 Task: Look for space in Valdemoro, Spain from 5th July, 2023 to 11th July, 2023 for 2 adults in price range Rs.8000 to Rs.16000. Place can be entire place with 2 bedrooms having 2 beds and 1 bathroom. Property type can be house, flat, guest house. Booking option can be shelf check-in. Required host language is English.
Action: Mouse moved to (267, 140)
Screenshot: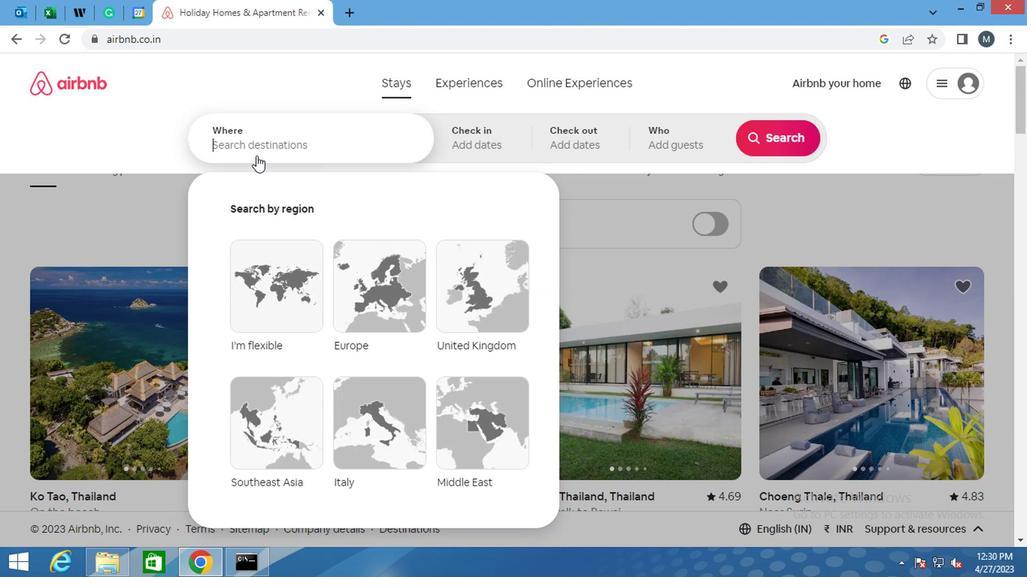 
Action: Mouse pressed left at (267, 140)
Screenshot: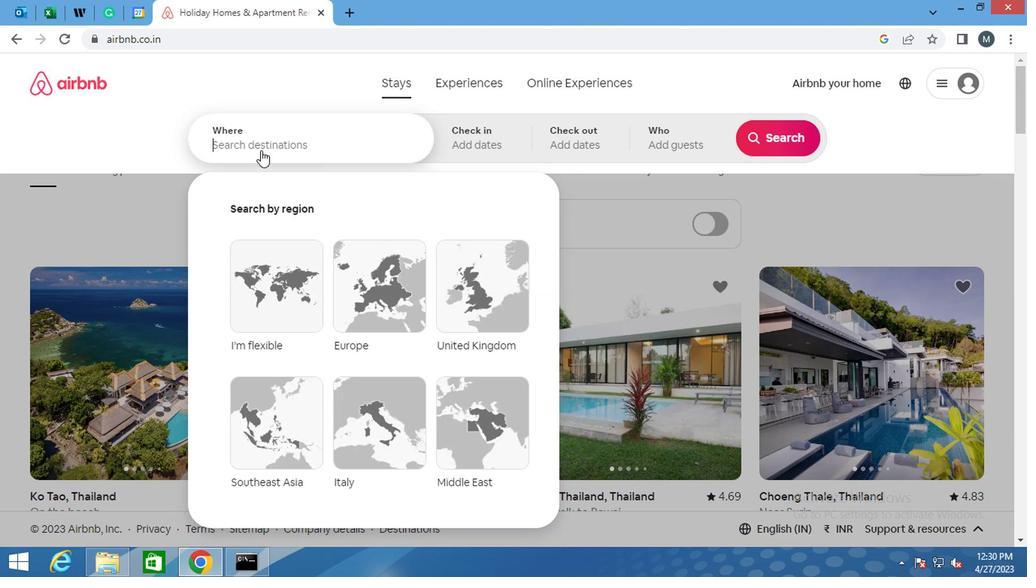 
Action: Mouse moved to (255, 153)
Screenshot: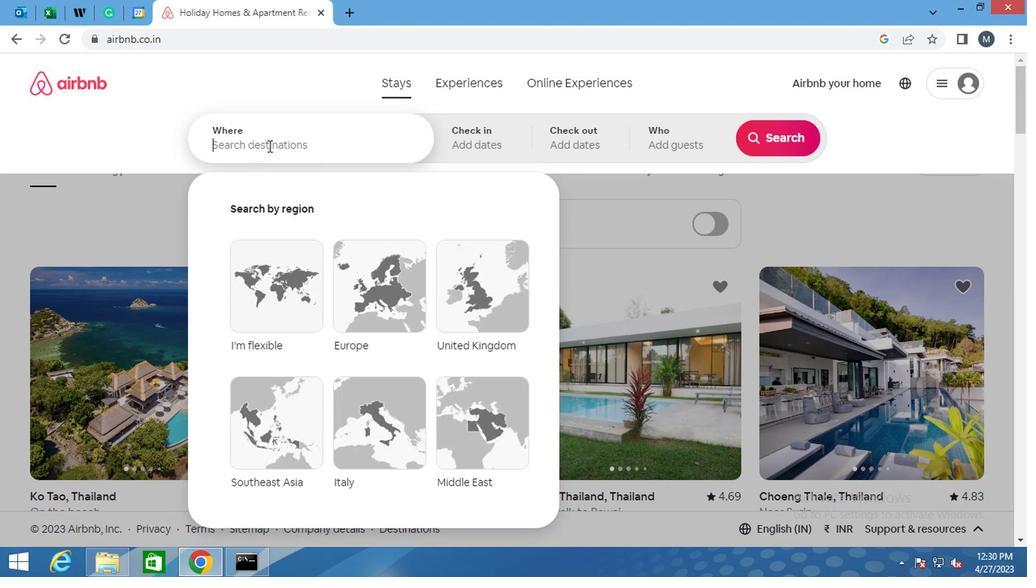 
Action: Key pressed <Key.shift>VALDEMORO
Screenshot: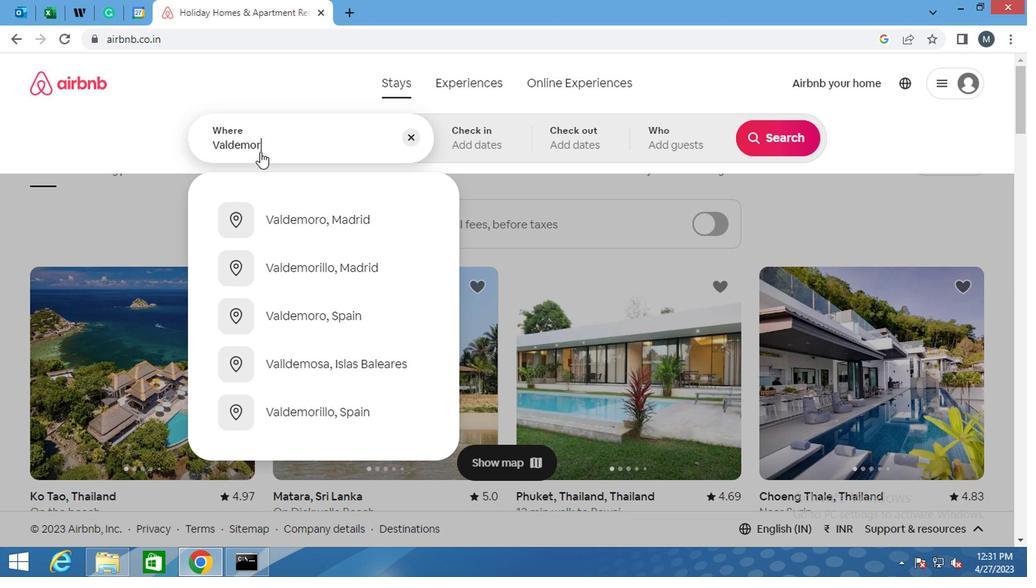 
Action: Mouse moved to (363, 274)
Screenshot: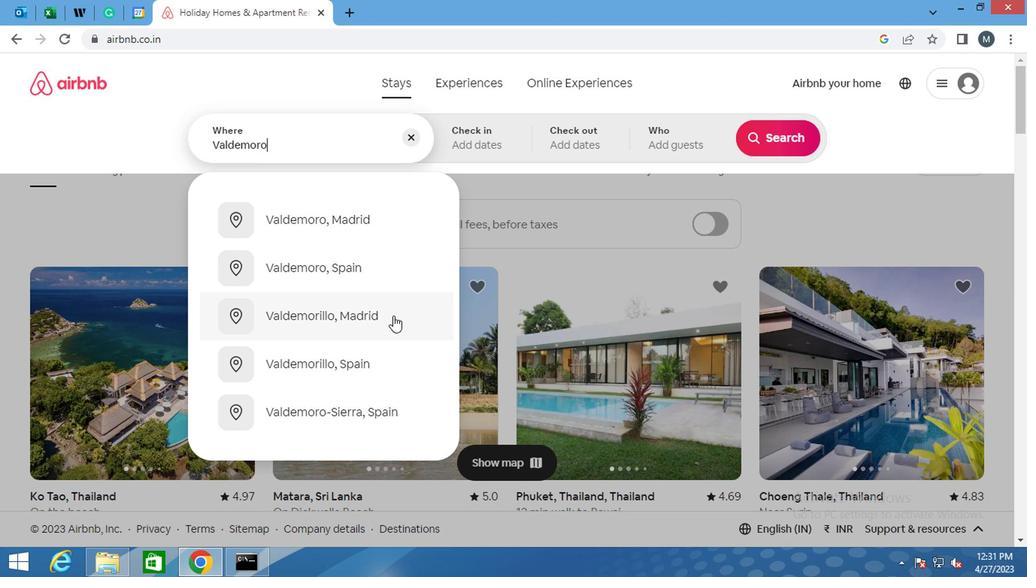 
Action: Mouse pressed left at (363, 274)
Screenshot: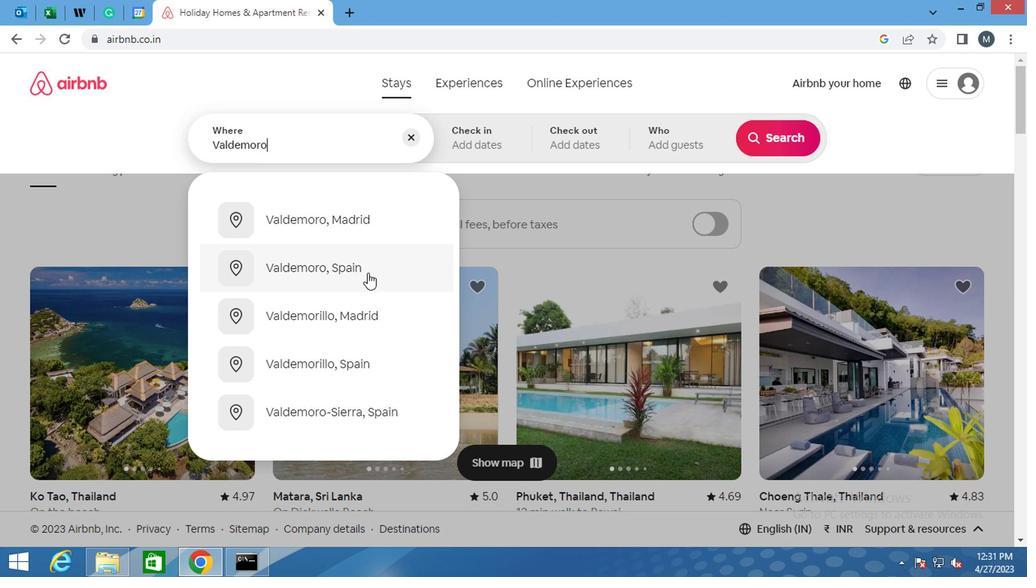 
Action: Mouse moved to (769, 258)
Screenshot: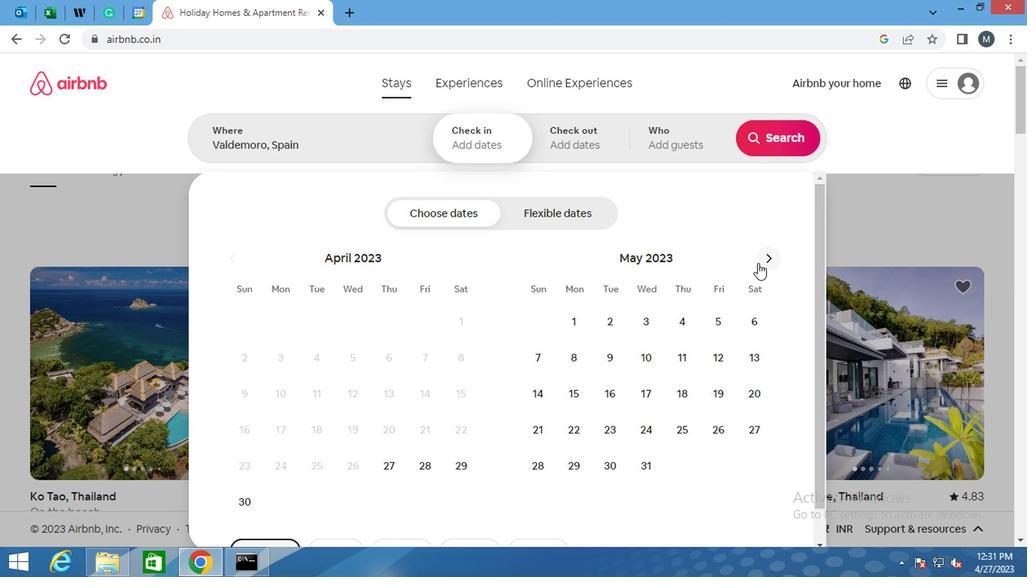 
Action: Mouse pressed left at (769, 258)
Screenshot: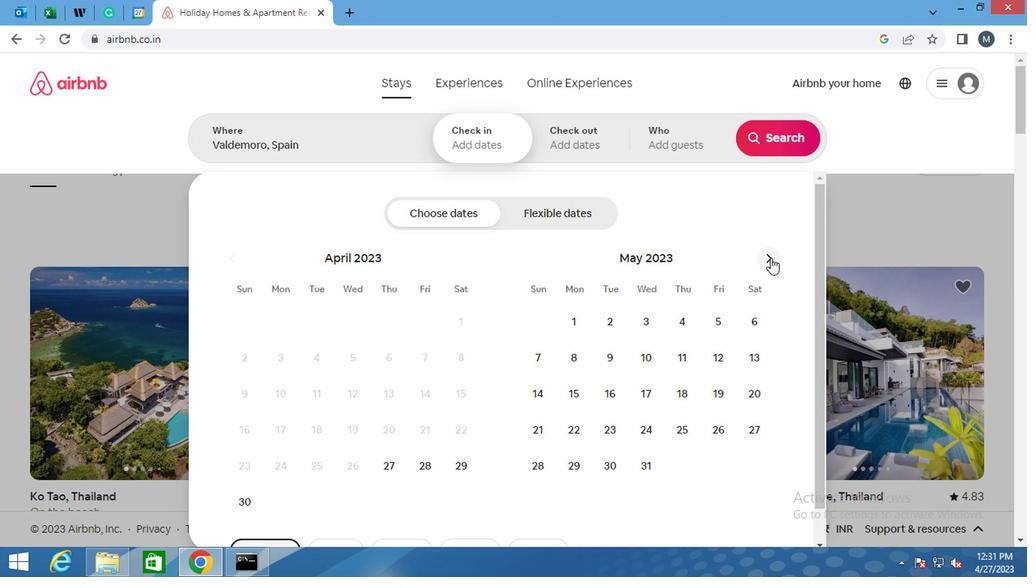
Action: Mouse pressed left at (769, 258)
Screenshot: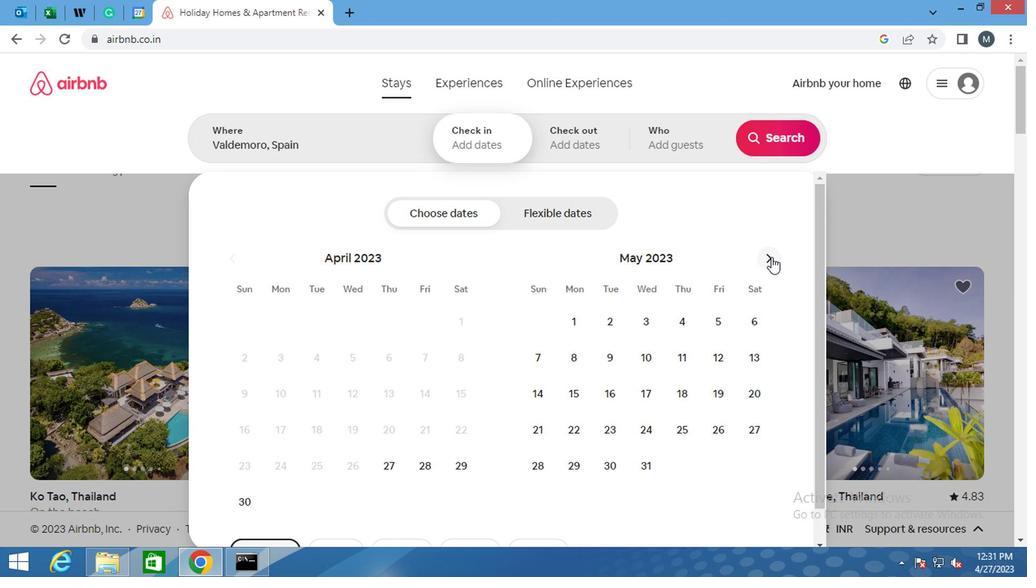 
Action: Mouse moved to (644, 355)
Screenshot: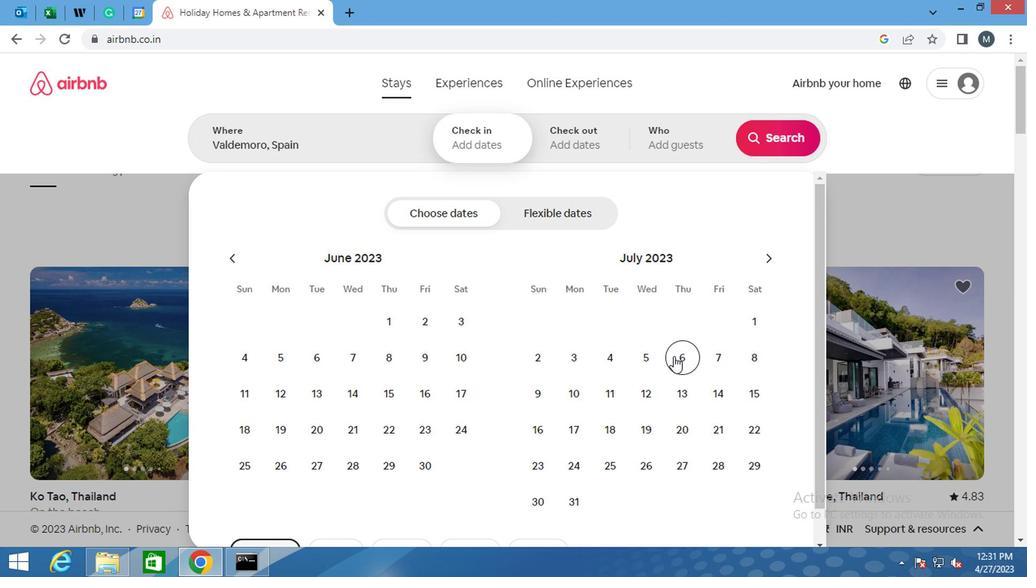 
Action: Mouse pressed left at (644, 355)
Screenshot: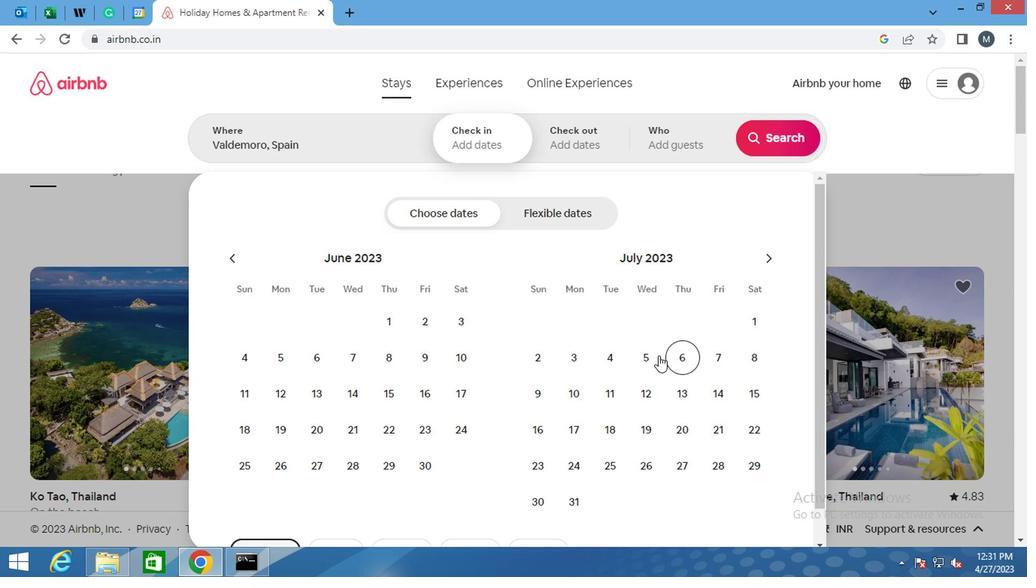 
Action: Mouse moved to (620, 404)
Screenshot: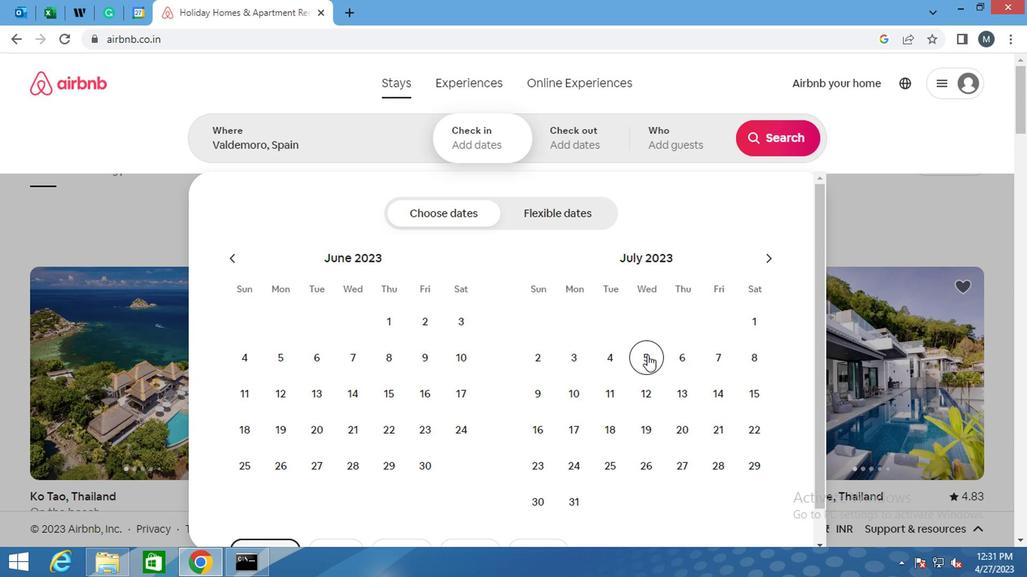 
Action: Mouse pressed left at (620, 404)
Screenshot: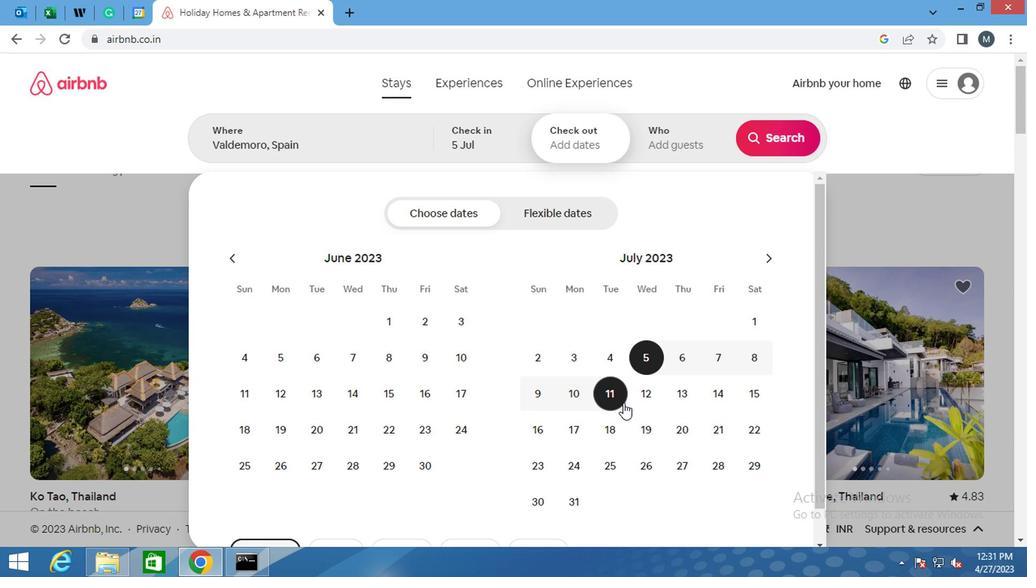 
Action: Mouse moved to (673, 147)
Screenshot: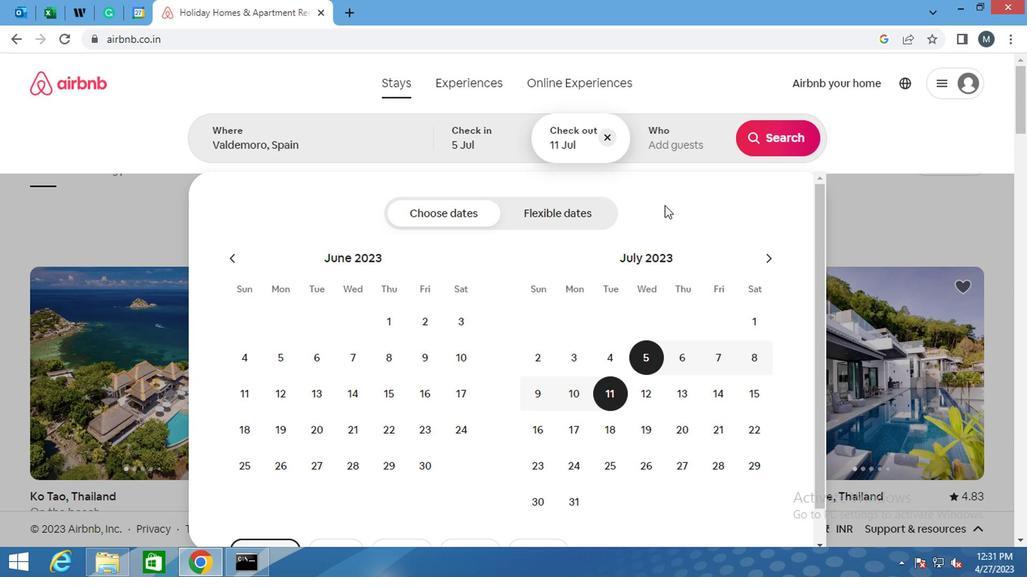 
Action: Mouse pressed left at (673, 147)
Screenshot: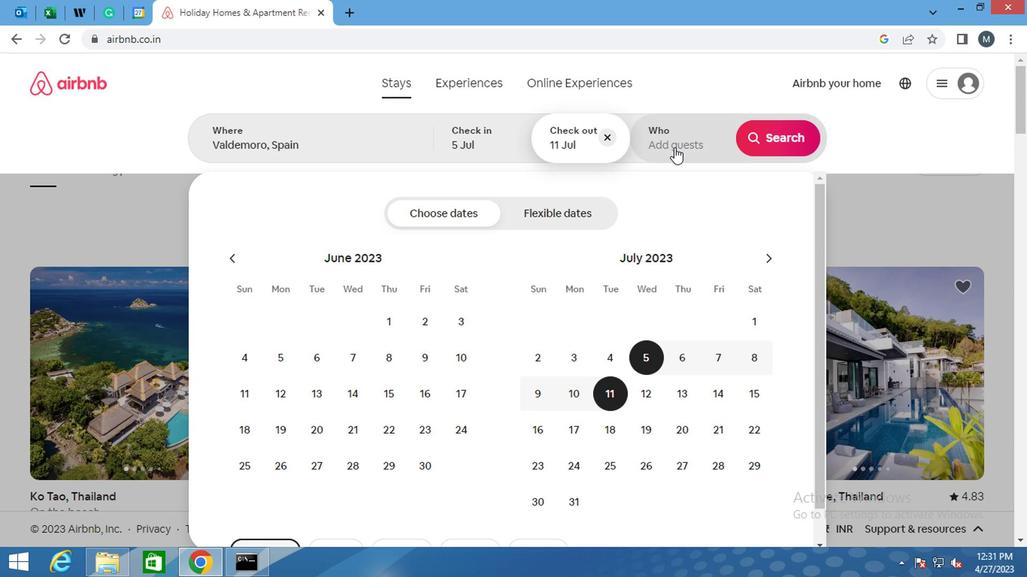 
Action: Mouse moved to (780, 222)
Screenshot: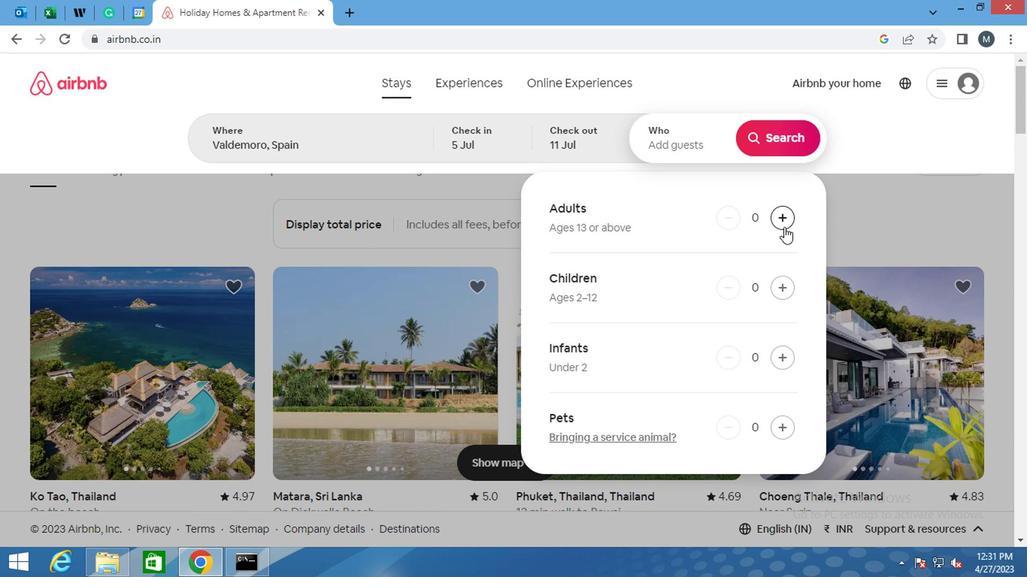 
Action: Mouse pressed left at (780, 222)
Screenshot: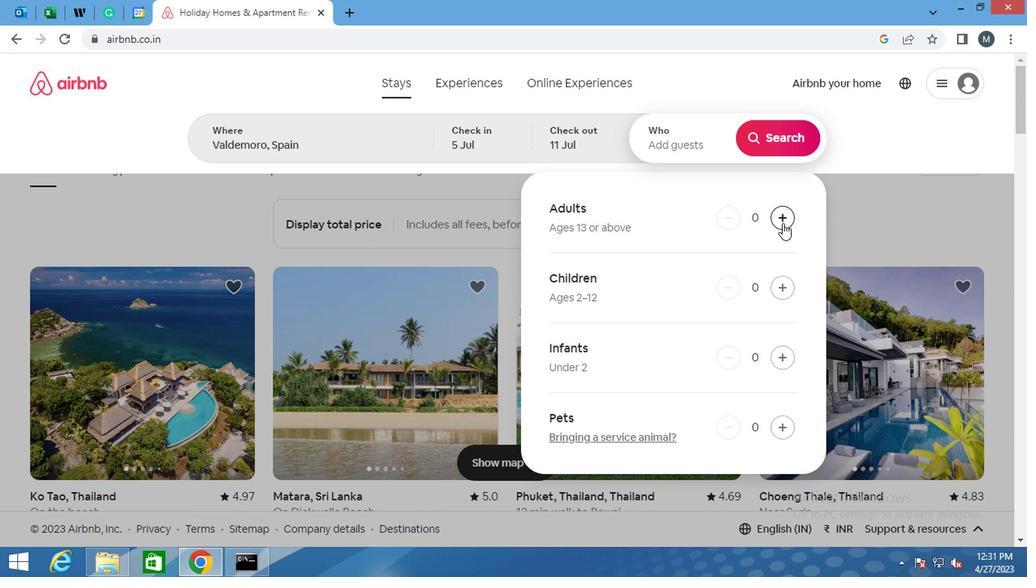 
Action: Mouse pressed left at (780, 222)
Screenshot: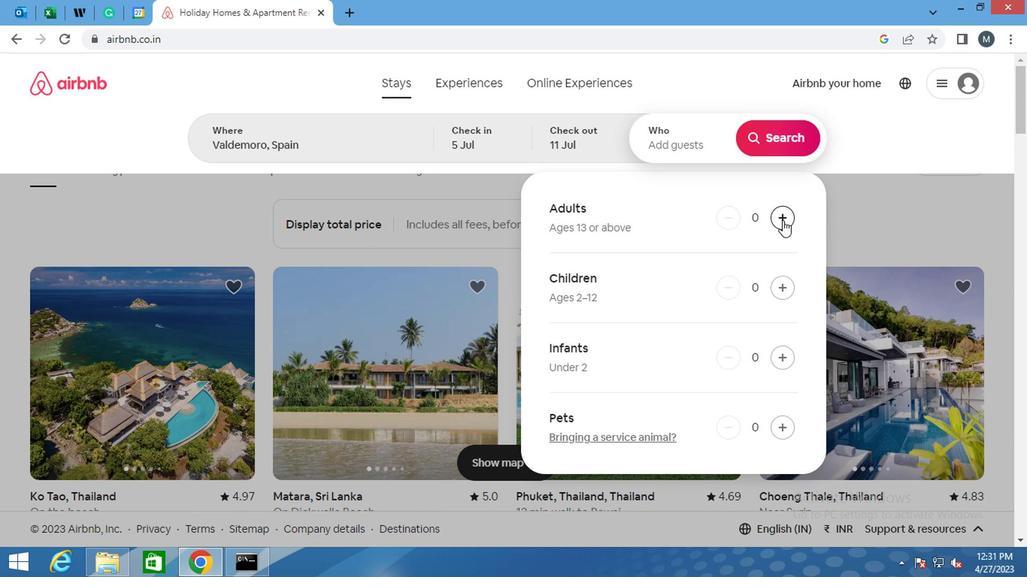 
Action: Mouse moved to (773, 128)
Screenshot: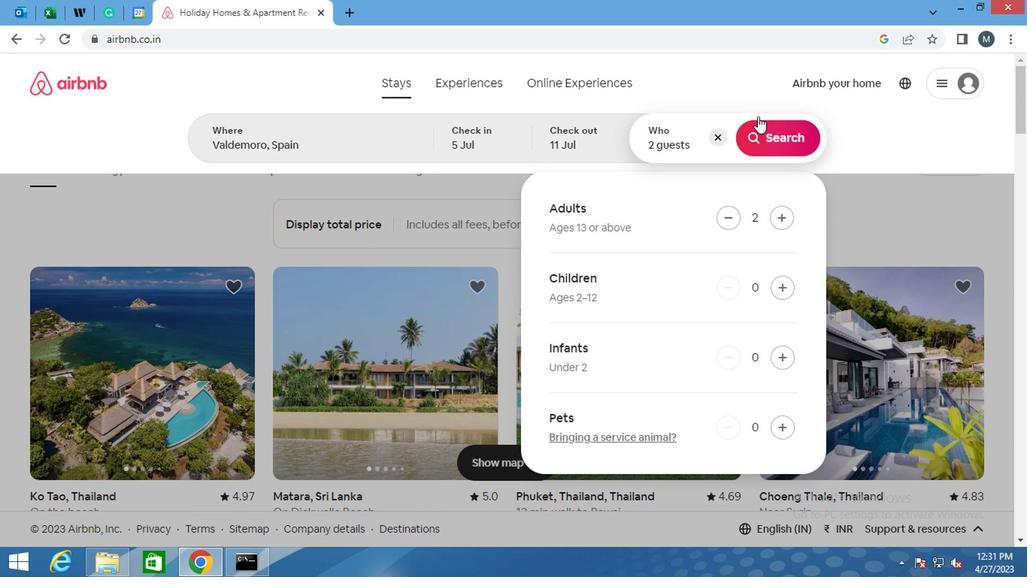 
Action: Mouse pressed left at (773, 128)
Screenshot: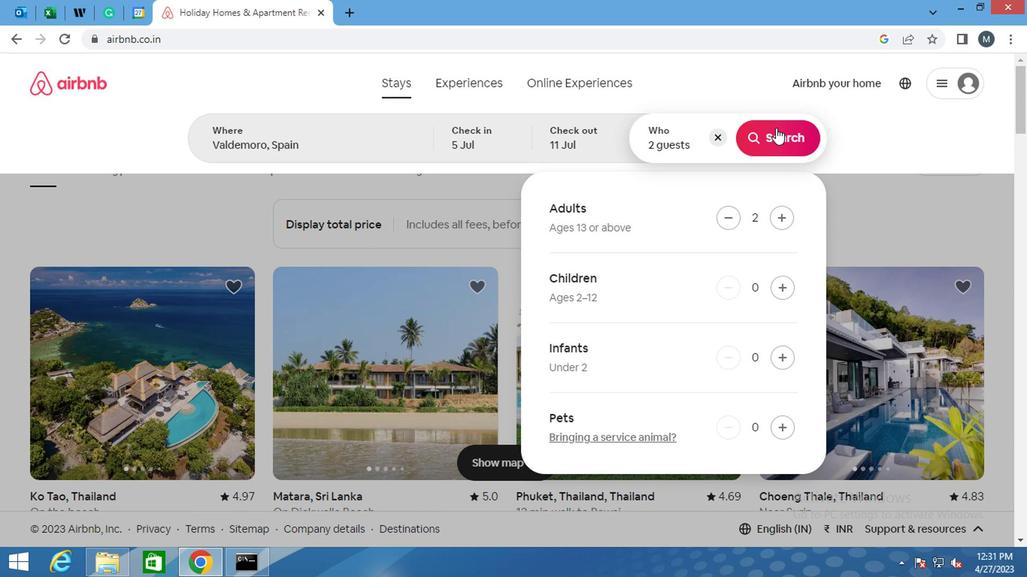 
Action: Mouse moved to (971, 147)
Screenshot: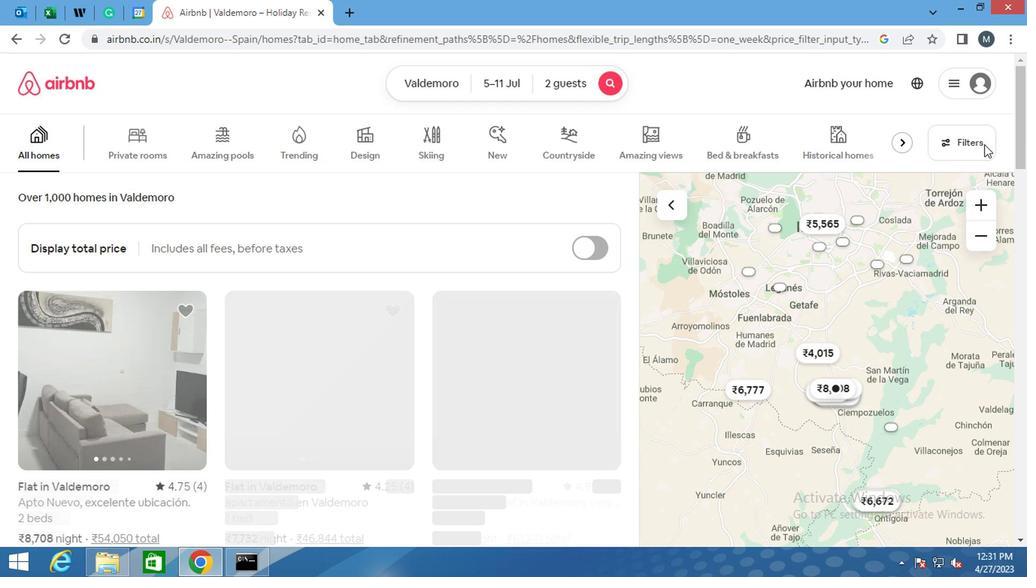 
Action: Mouse pressed left at (971, 147)
Screenshot: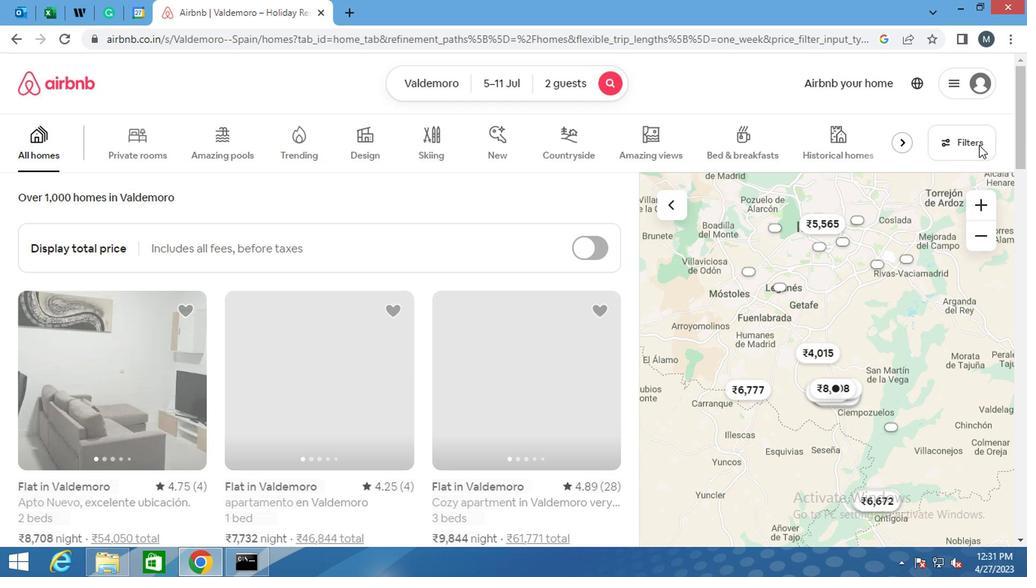 
Action: Mouse moved to (343, 336)
Screenshot: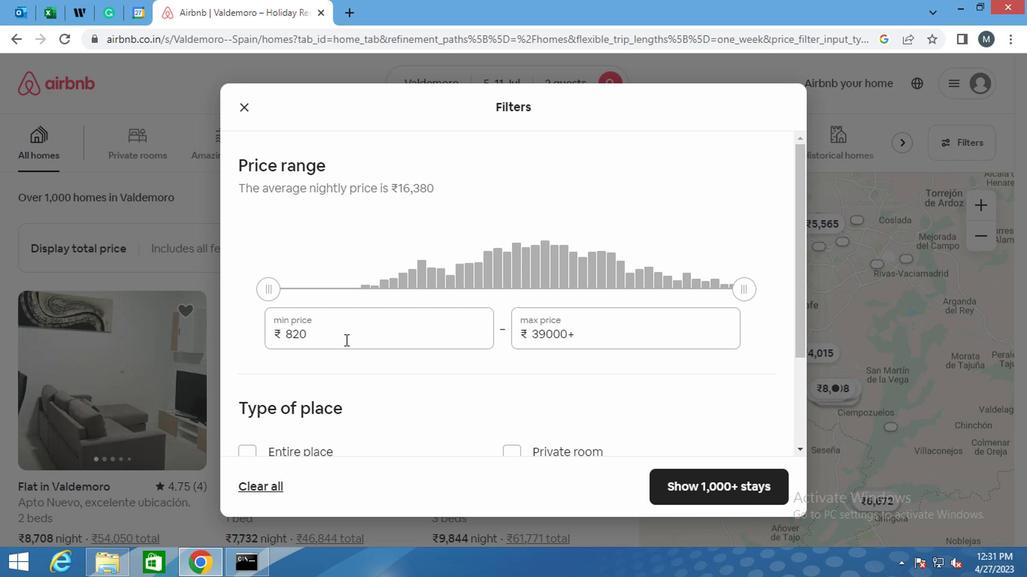 
Action: Mouse pressed left at (343, 336)
Screenshot: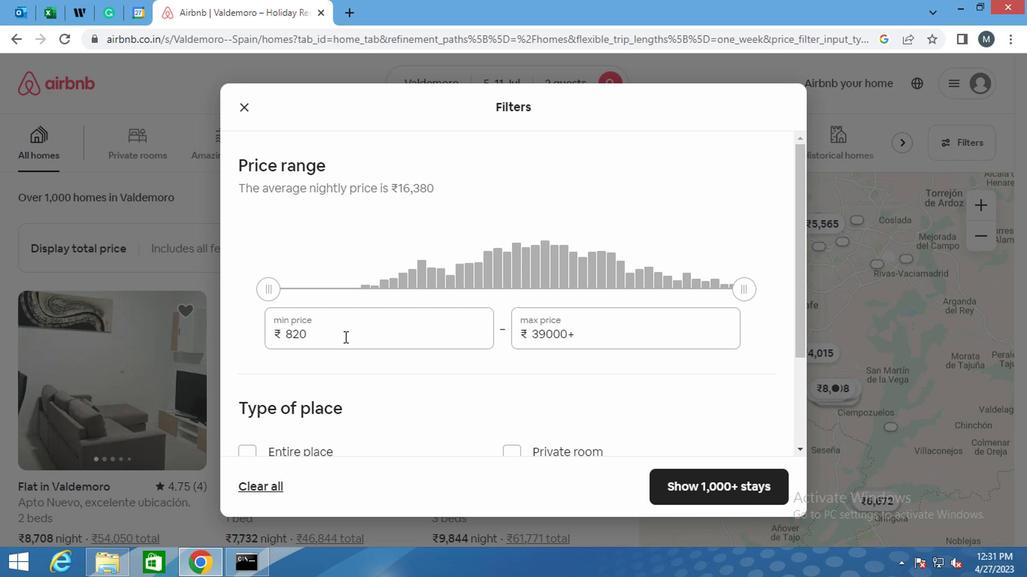 
Action: Mouse moved to (343, 337)
Screenshot: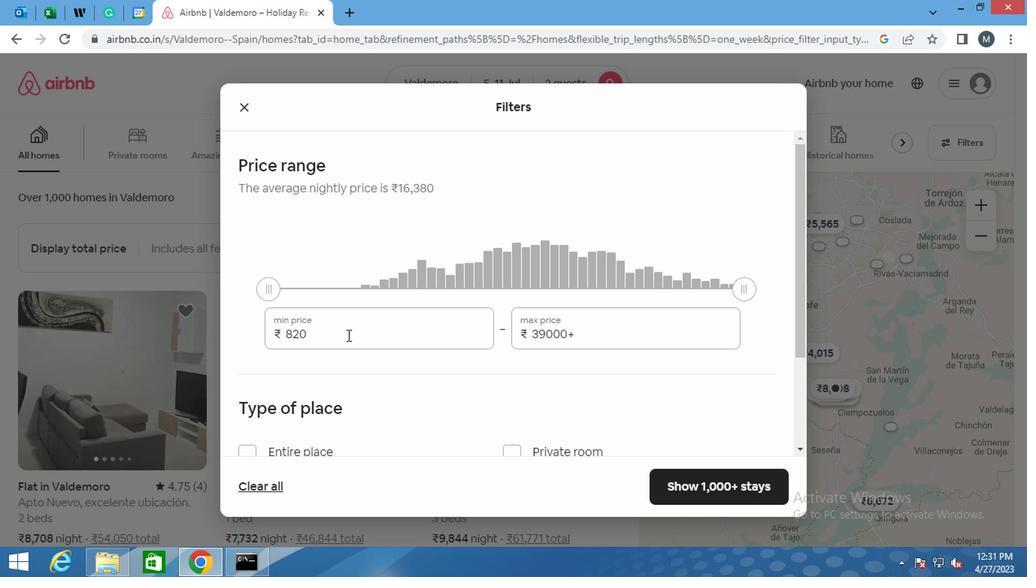 
Action: Key pressed <Key.backspace><Key.backspace>000
Screenshot: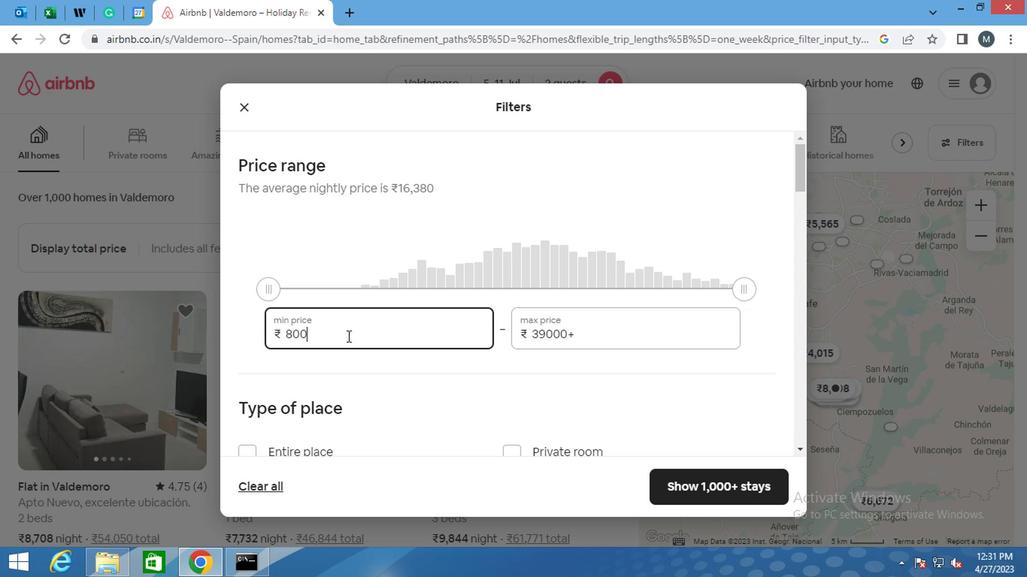 
Action: Mouse moved to (630, 332)
Screenshot: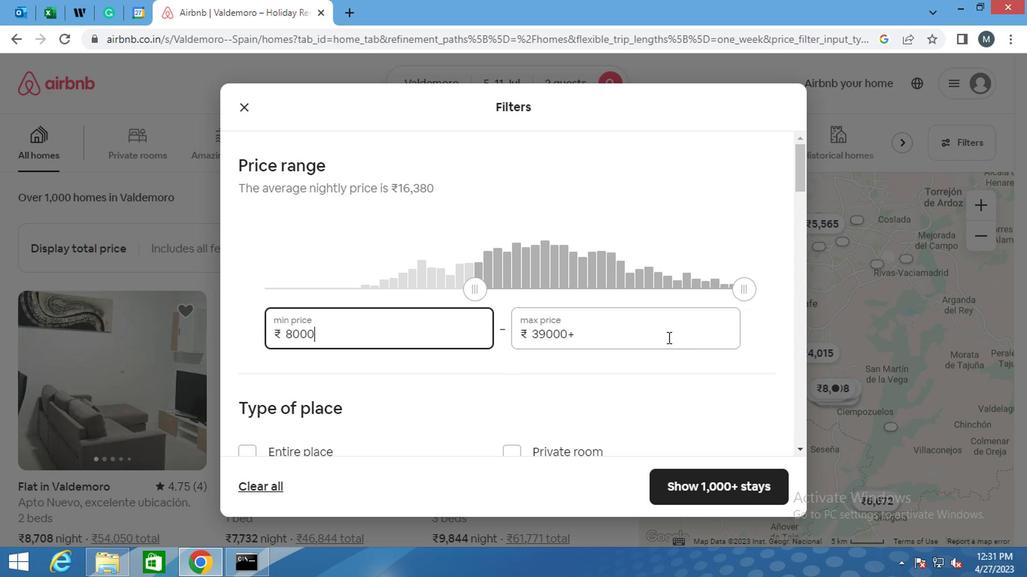 
Action: Mouse pressed left at (630, 332)
Screenshot: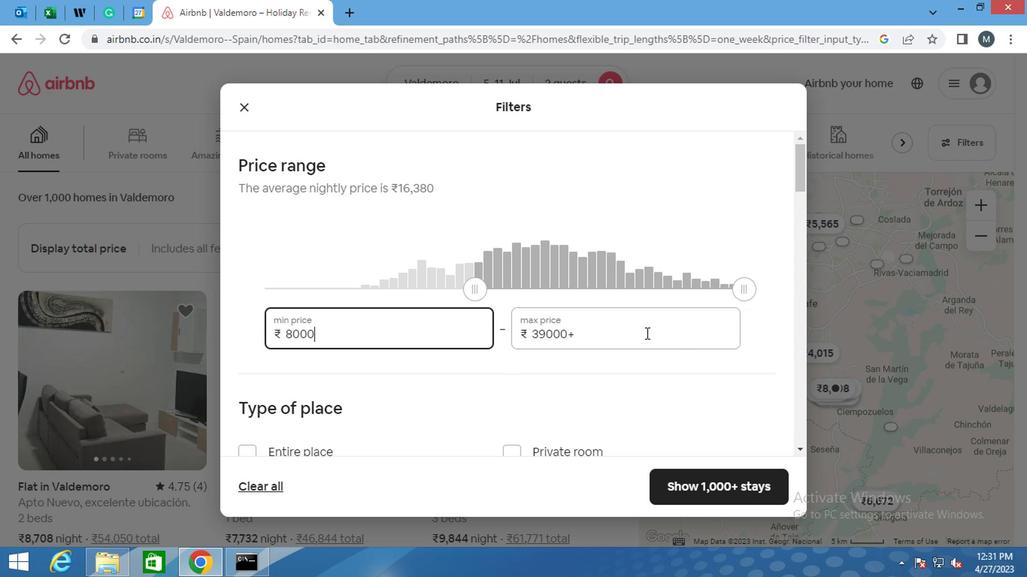 
Action: Key pressed <Key.backspace><Key.backspace><Key.backspace><Key.backspace><Key.backspace><Key.backspace><Key.backspace><Key.backspace><Key.backspace><Key.backspace><Key.backspace>1
Screenshot: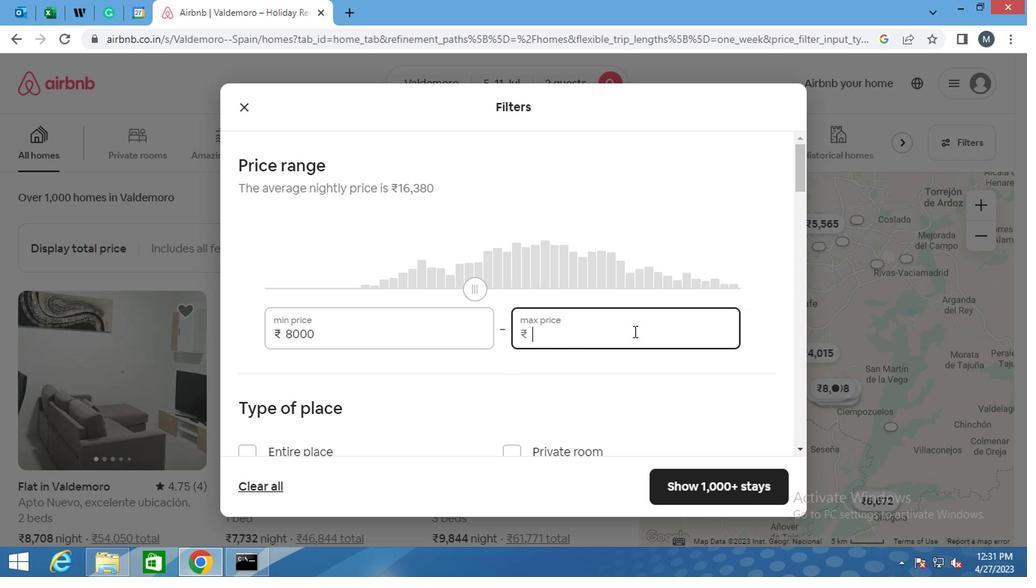 
Action: Mouse moved to (629, 332)
Screenshot: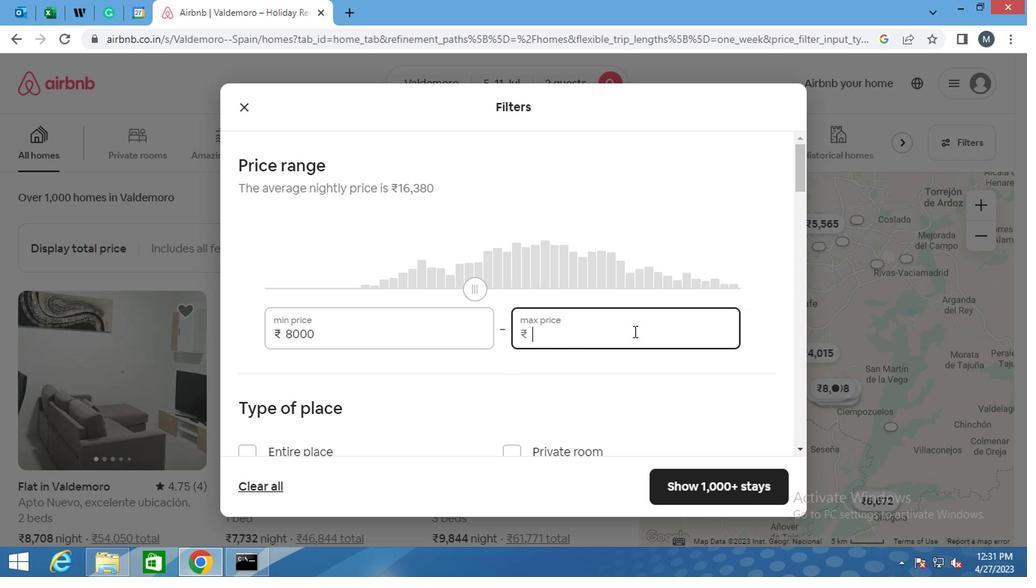 
Action: Key pressed 6000
Screenshot: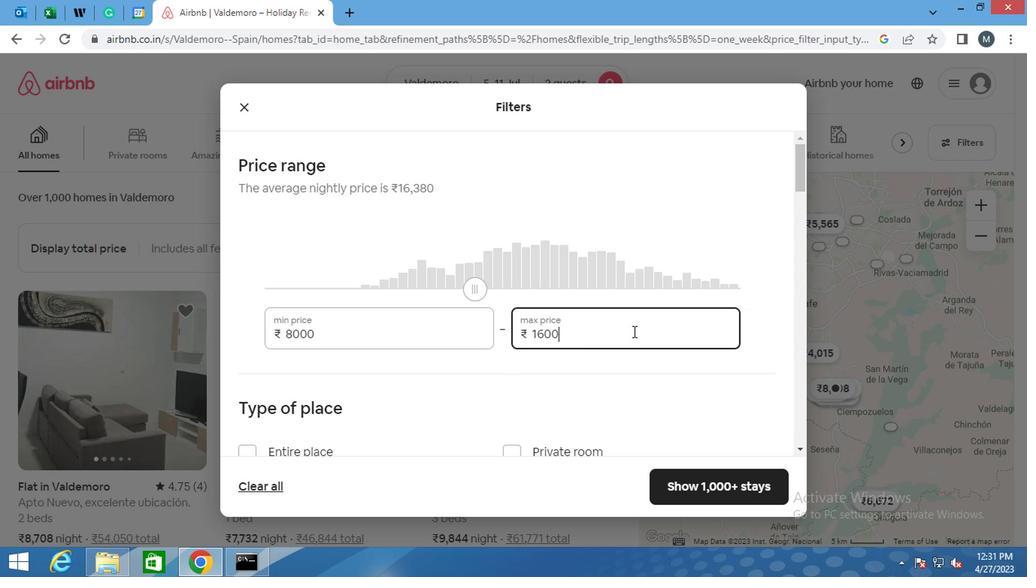 
Action: Mouse moved to (507, 322)
Screenshot: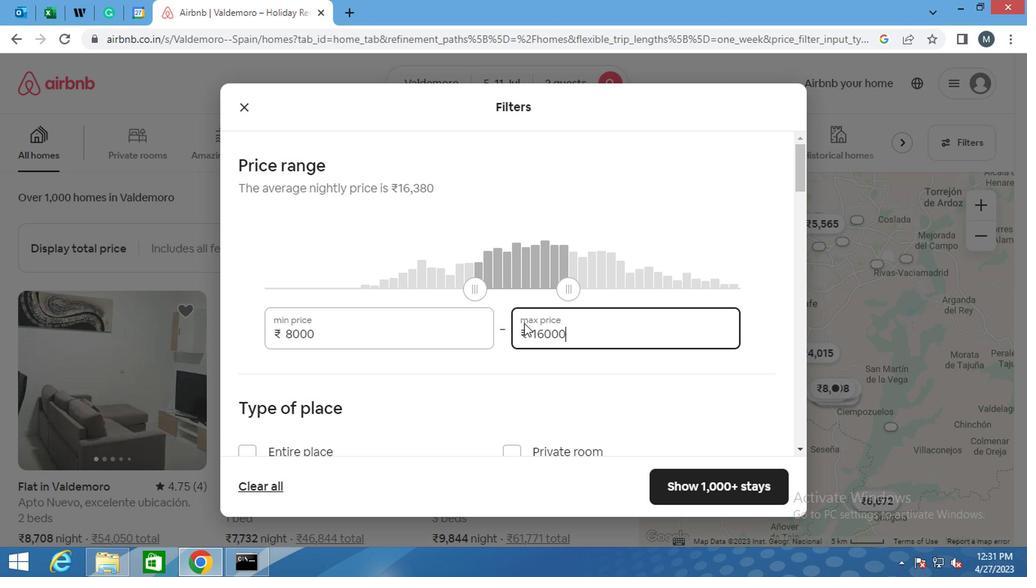 
Action: Mouse scrolled (507, 322) with delta (0, 0)
Screenshot: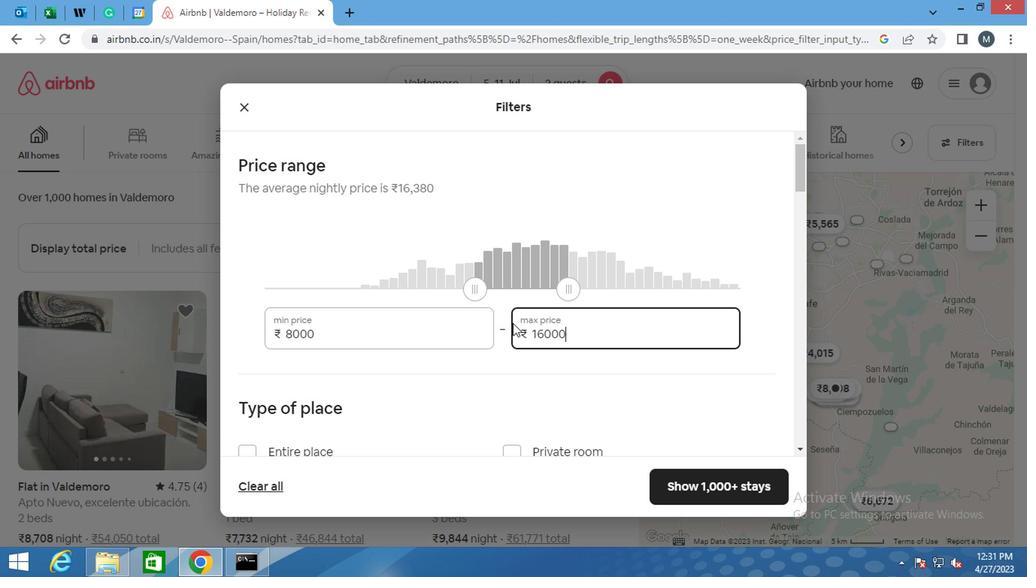 
Action: Mouse moved to (478, 327)
Screenshot: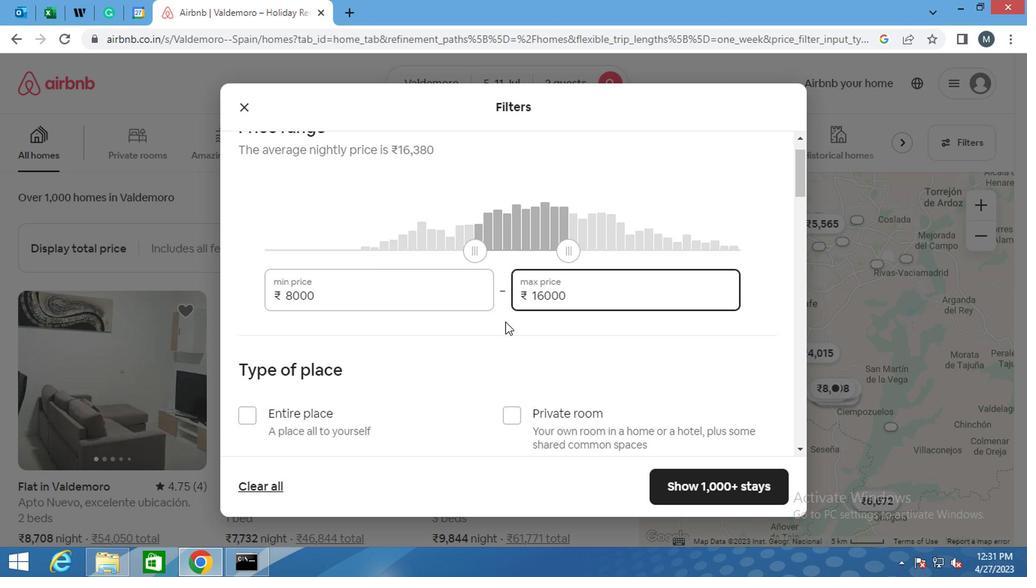 
Action: Mouse scrolled (478, 326) with delta (0, -1)
Screenshot: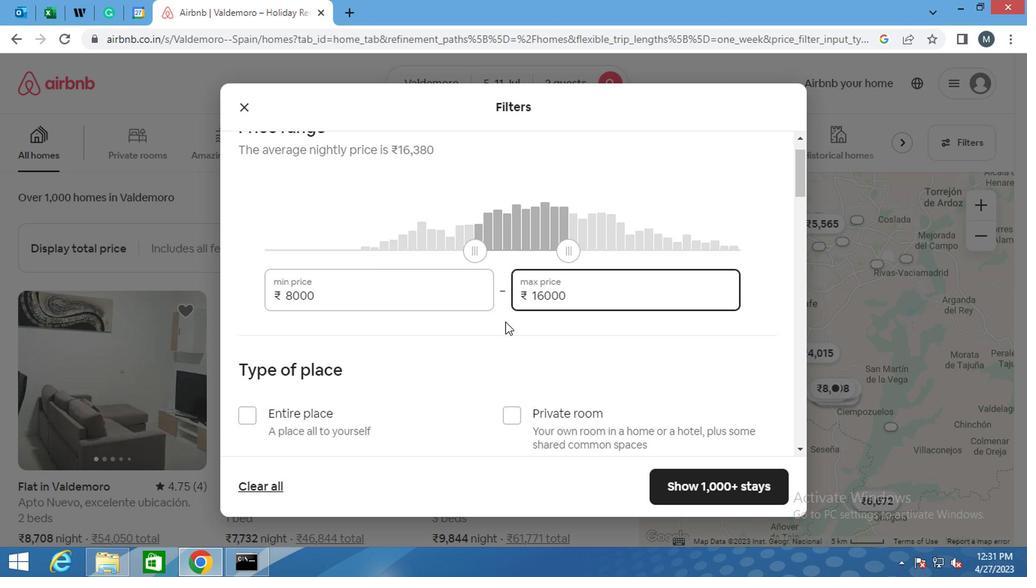 
Action: Mouse moved to (235, 329)
Screenshot: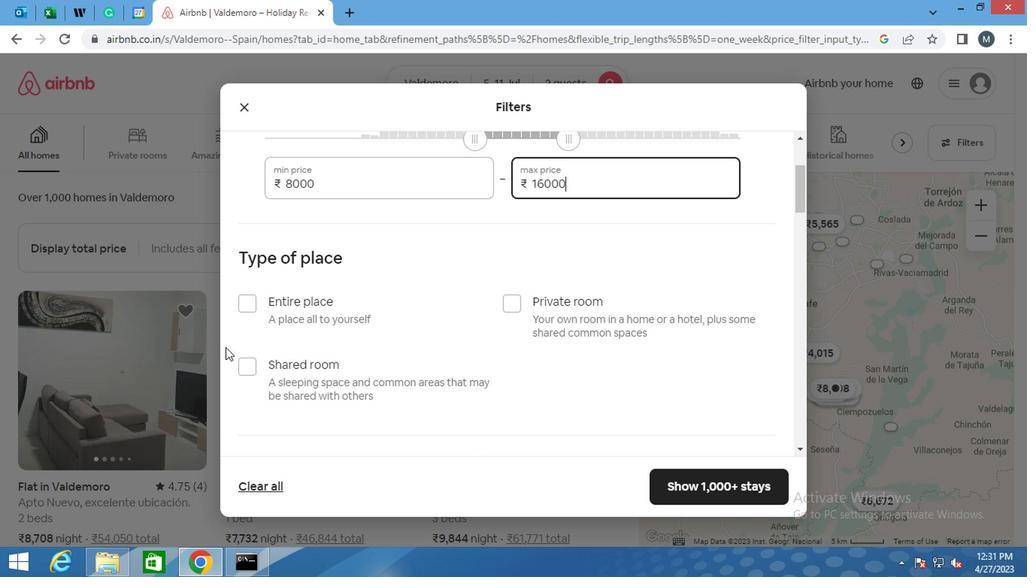 
Action: Mouse scrolled (235, 329) with delta (0, 0)
Screenshot: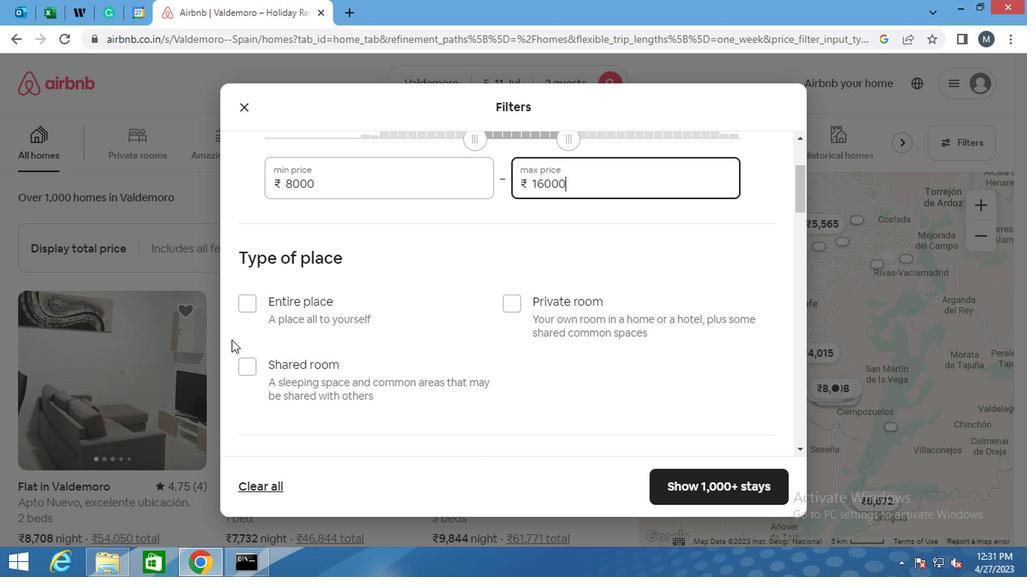 
Action: Mouse moved to (244, 226)
Screenshot: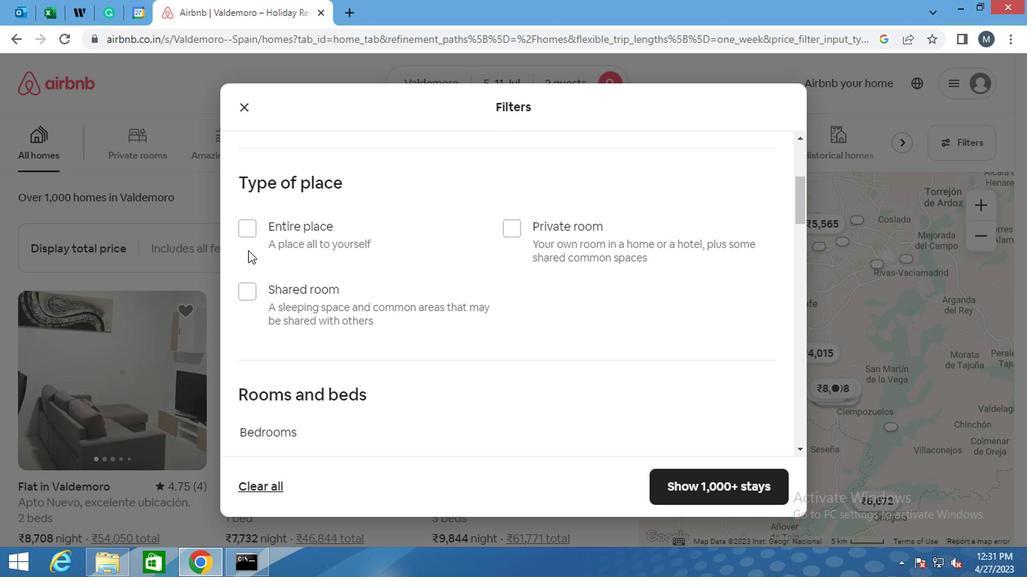 
Action: Mouse pressed left at (244, 226)
Screenshot: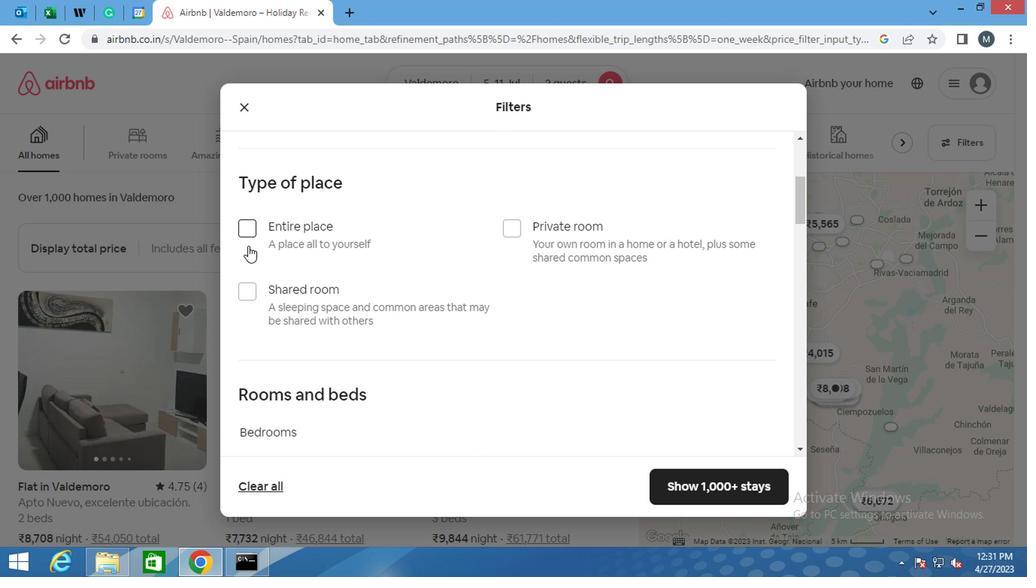 
Action: Mouse moved to (204, 209)
Screenshot: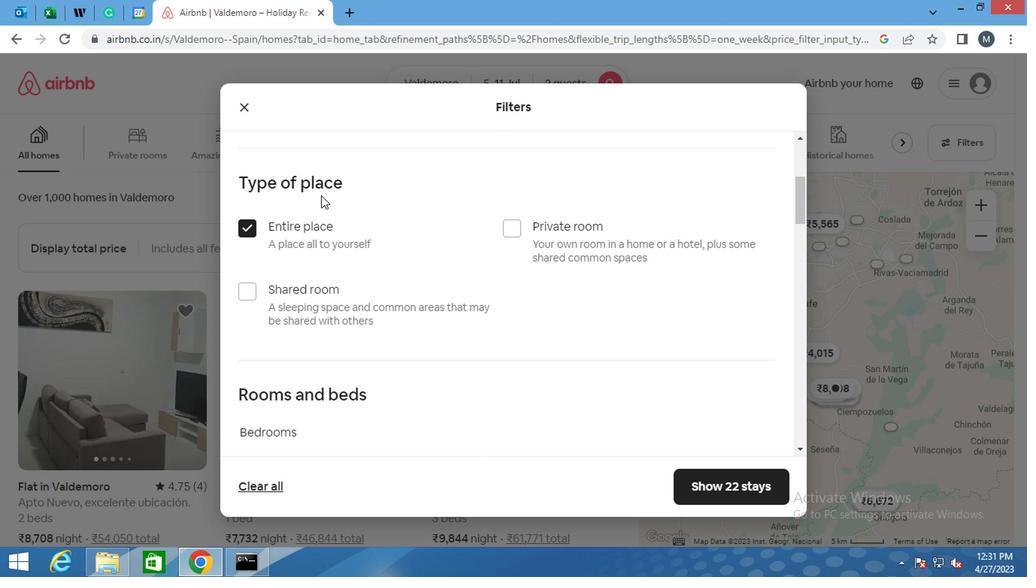 
Action: Mouse scrolled (204, 208) with delta (0, -1)
Screenshot: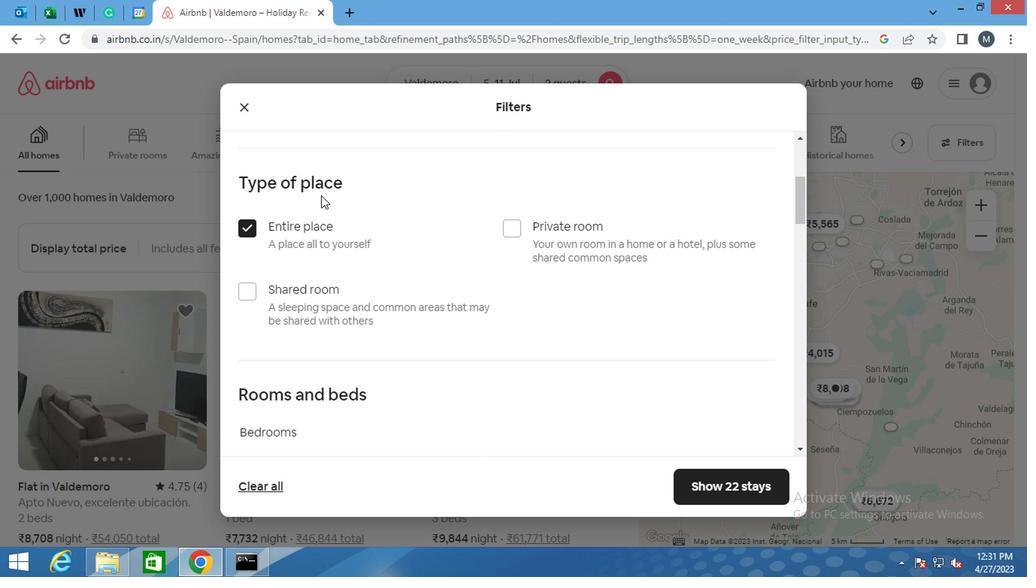 
Action: Mouse moved to (193, 209)
Screenshot: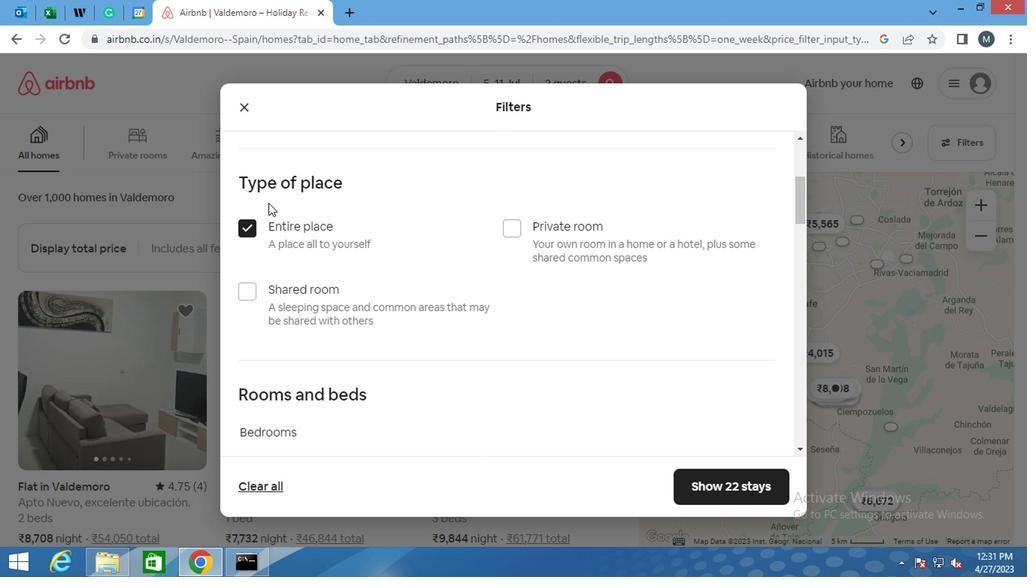 
Action: Mouse scrolled (193, 209) with delta (0, 0)
Screenshot: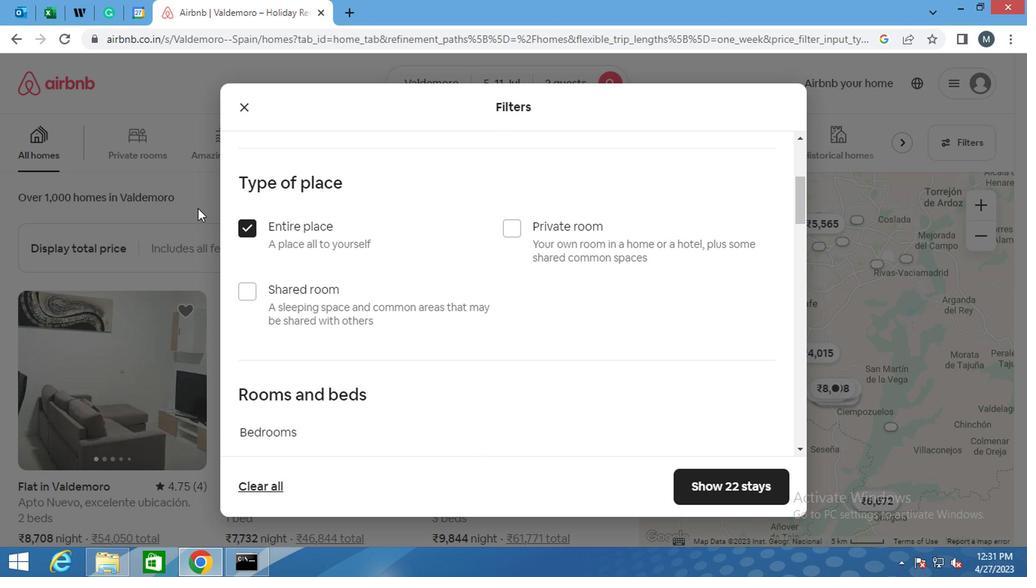 
Action: Mouse scrolled (193, 209) with delta (0, 0)
Screenshot: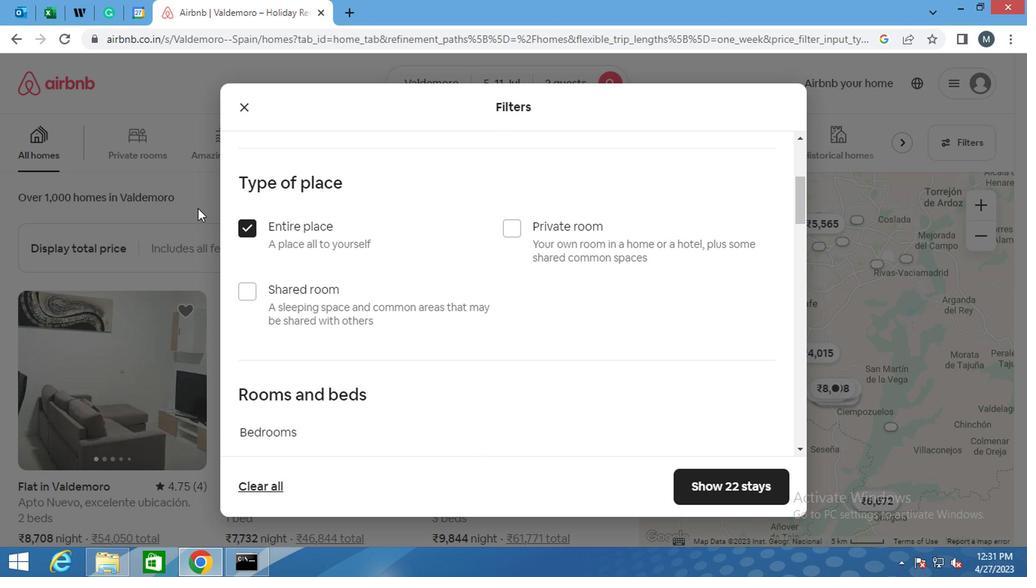 
Action: Mouse scrolled (193, 209) with delta (0, 0)
Screenshot: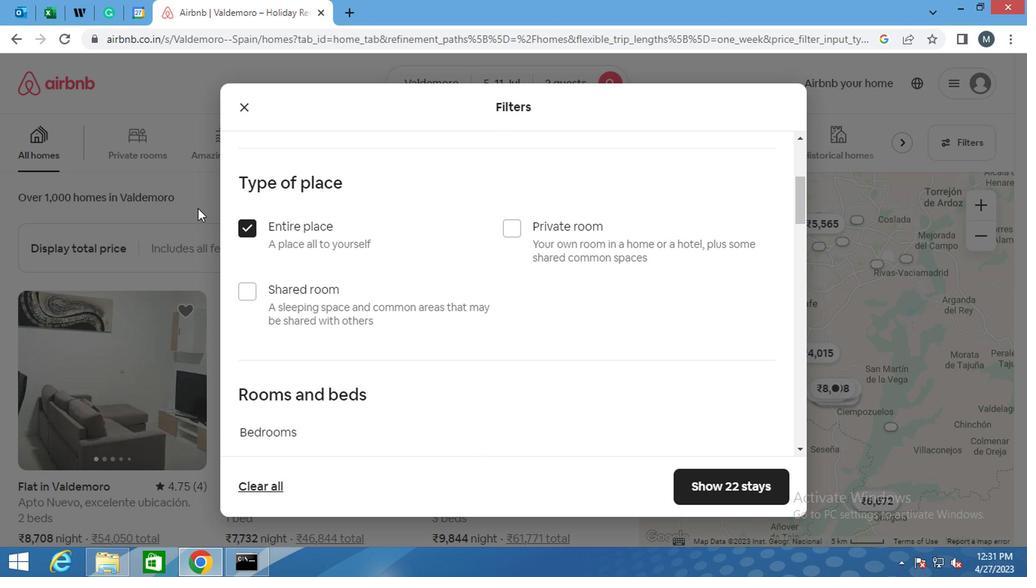 
Action: Mouse moved to (305, 231)
Screenshot: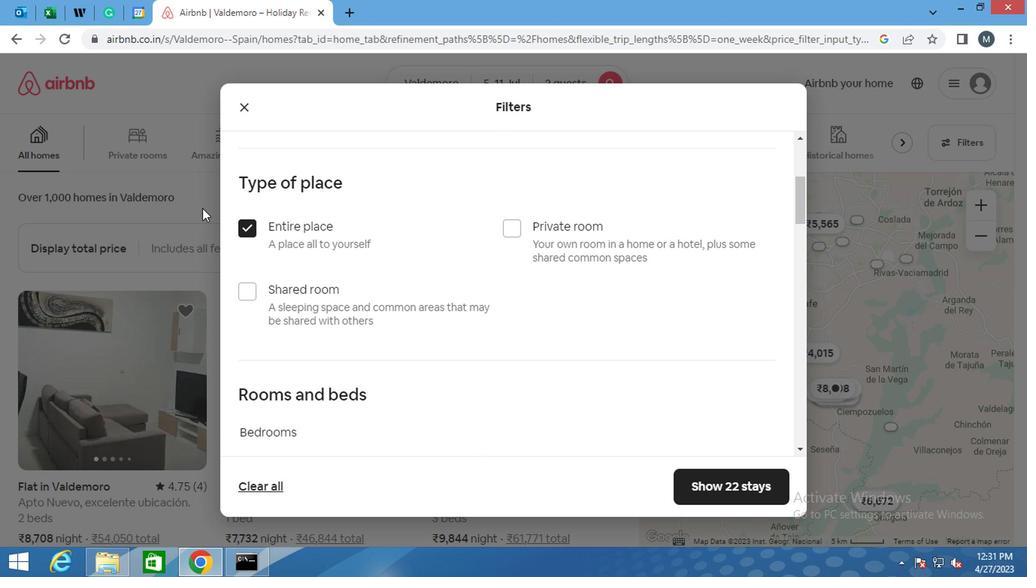 
Action: Mouse scrolled (305, 230) with delta (0, -1)
Screenshot: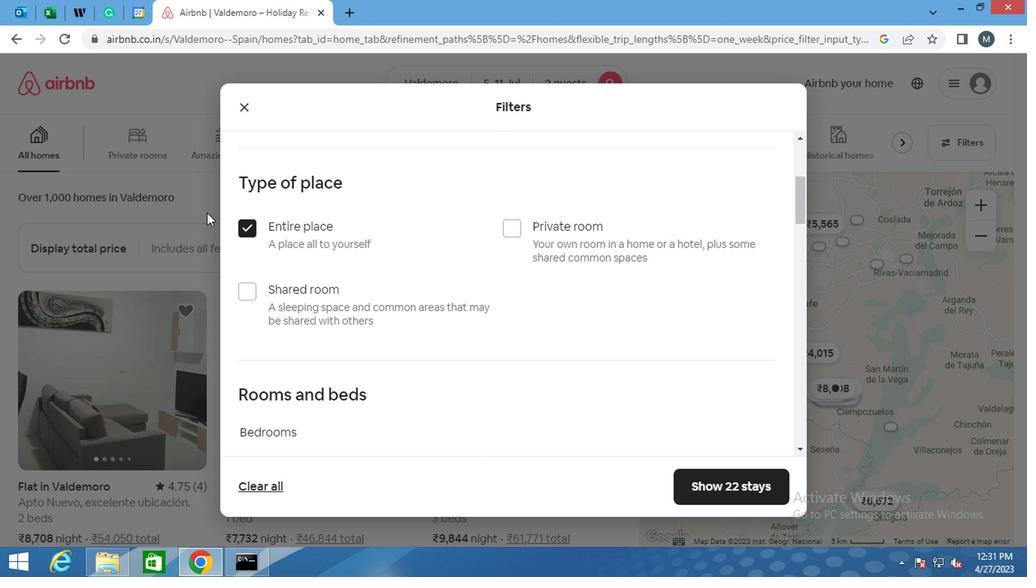 
Action: Mouse moved to (306, 231)
Screenshot: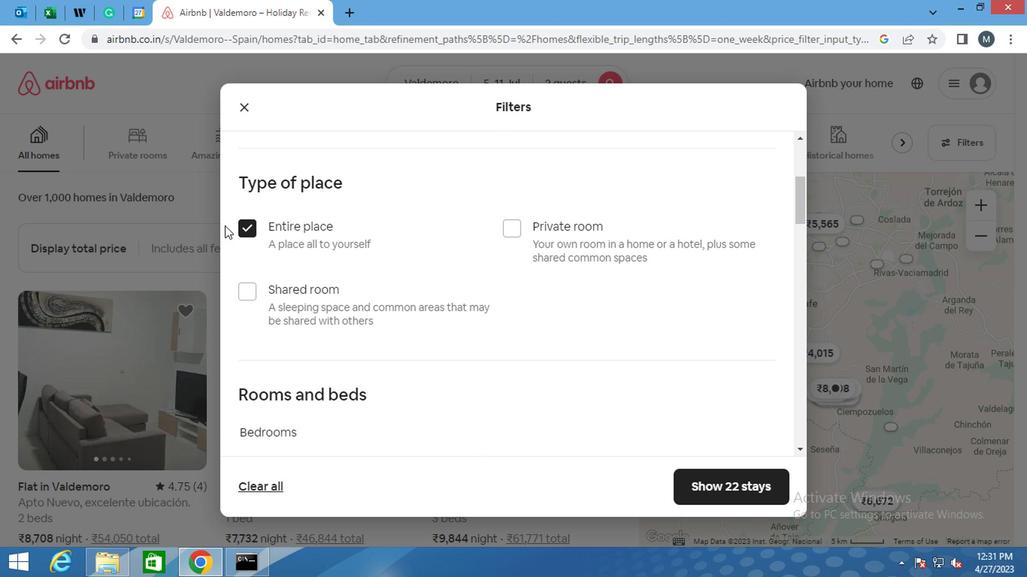 
Action: Mouse scrolled (306, 230) with delta (0, -1)
Screenshot: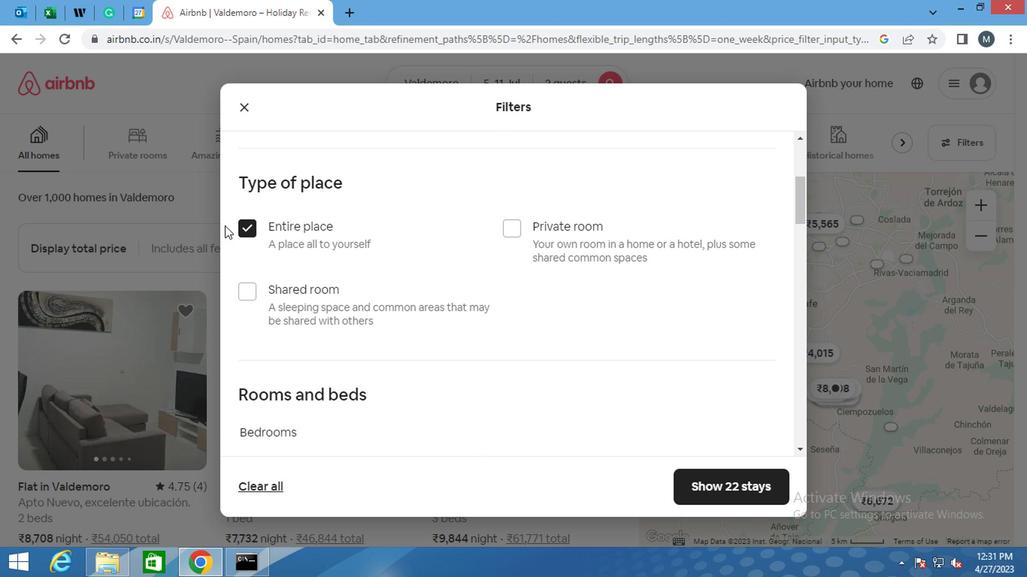 
Action: Mouse moved to (308, 232)
Screenshot: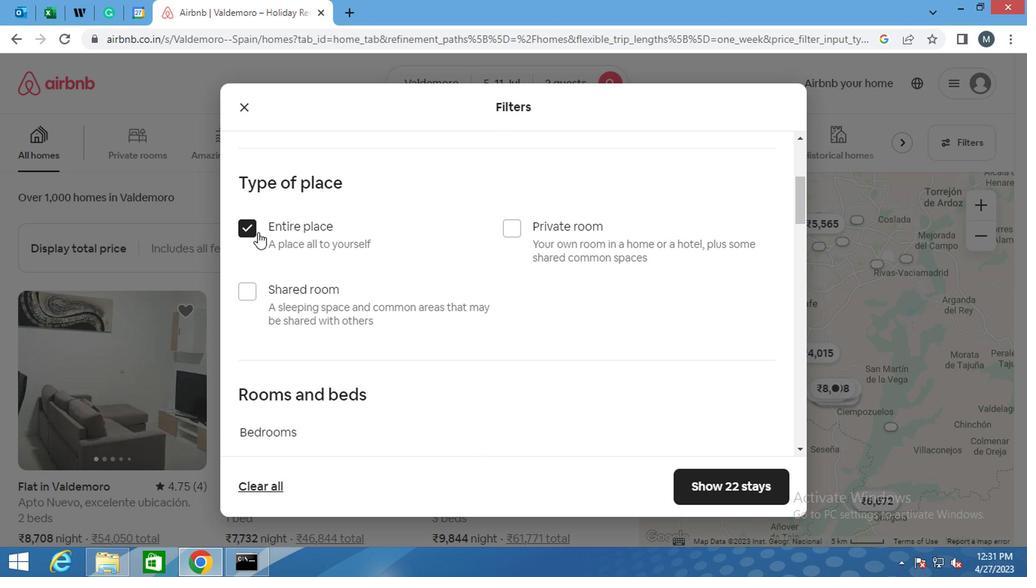 
Action: Mouse scrolled (308, 231) with delta (0, 0)
Screenshot: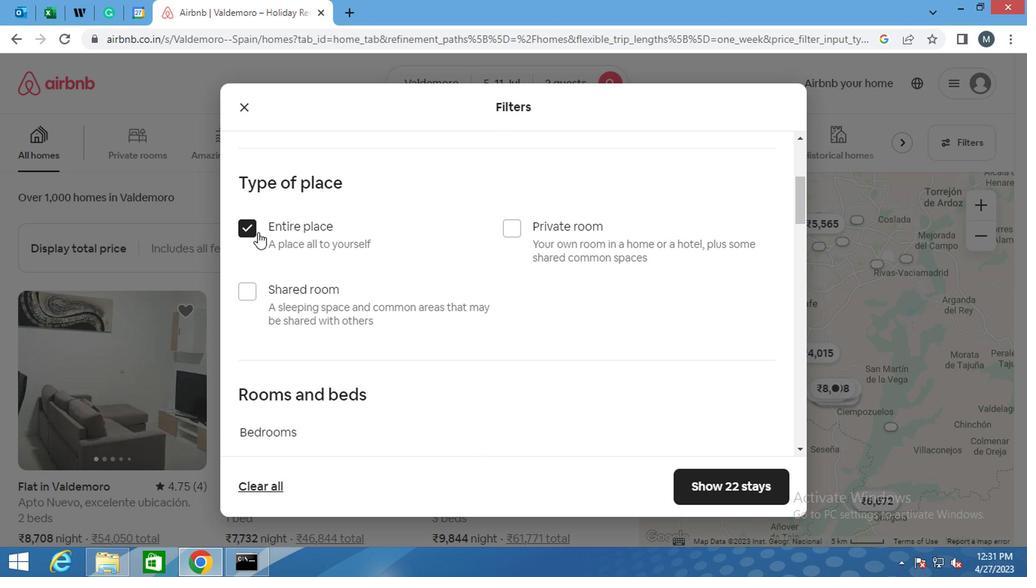 
Action: Mouse moved to (362, 261)
Screenshot: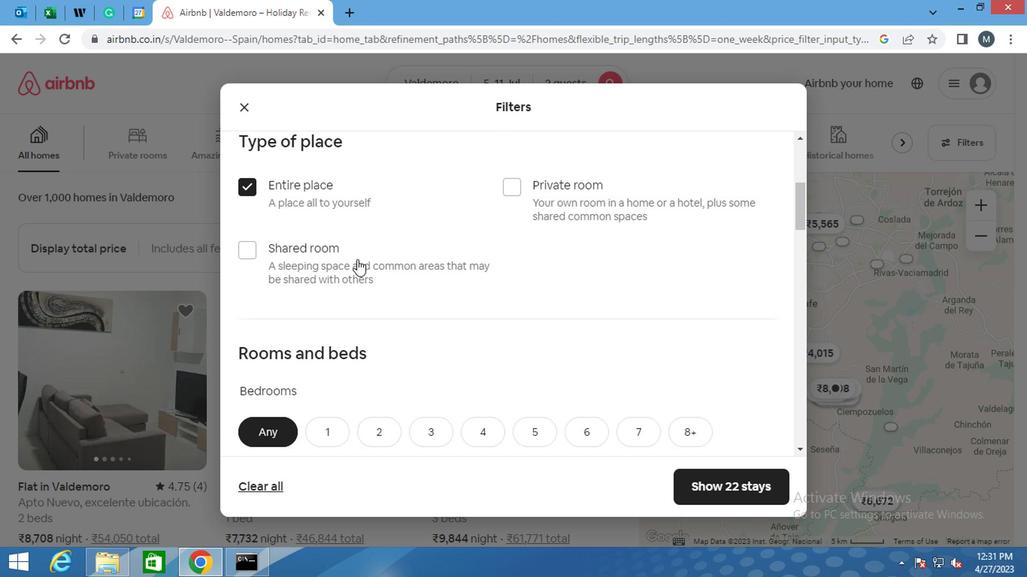 
Action: Mouse scrolled (362, 260) with delta (0, -1)
Screenshot: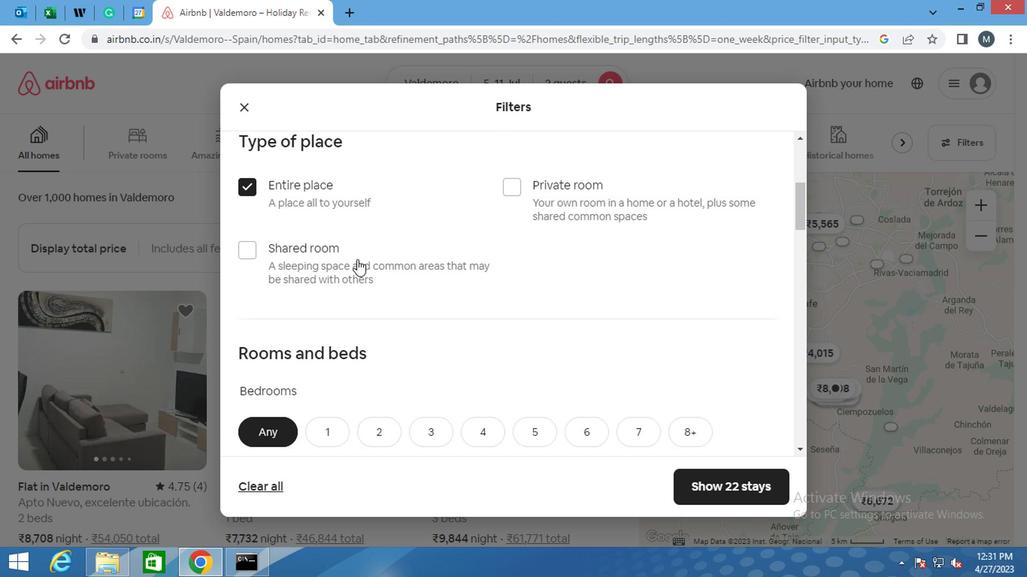 
Action: Mouse moved to (362, 263)
Screenshot: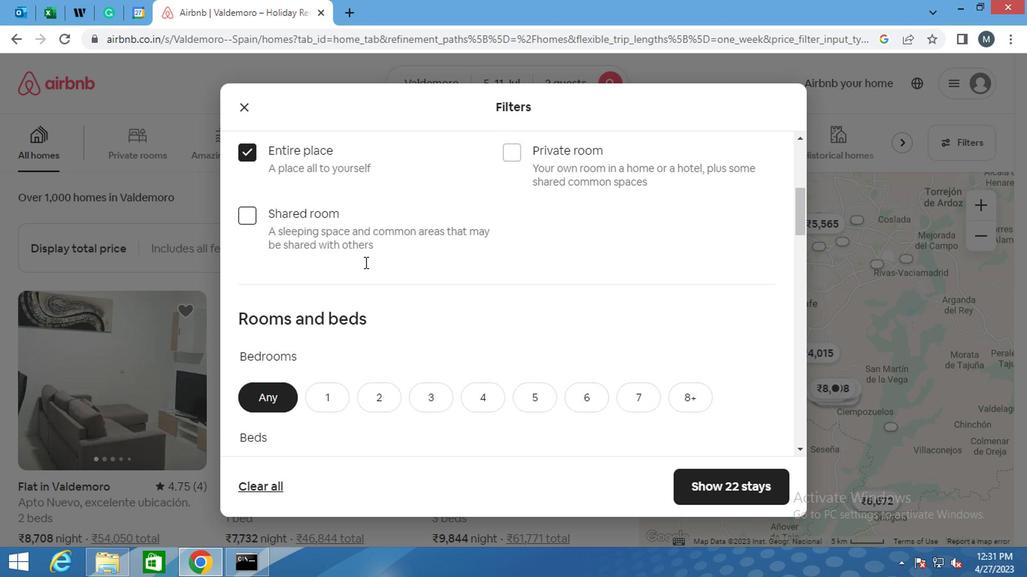 
Action: Mouse scrolled (362, 263) with delta (0, 0)
Screenshot: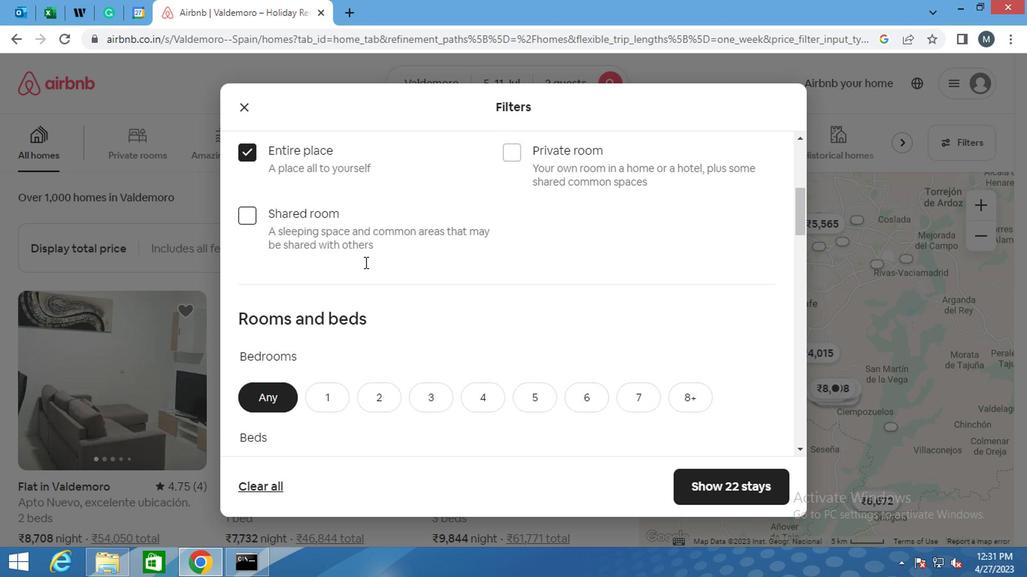 
Action: Mouse moved to (351, 248)
Screenshot: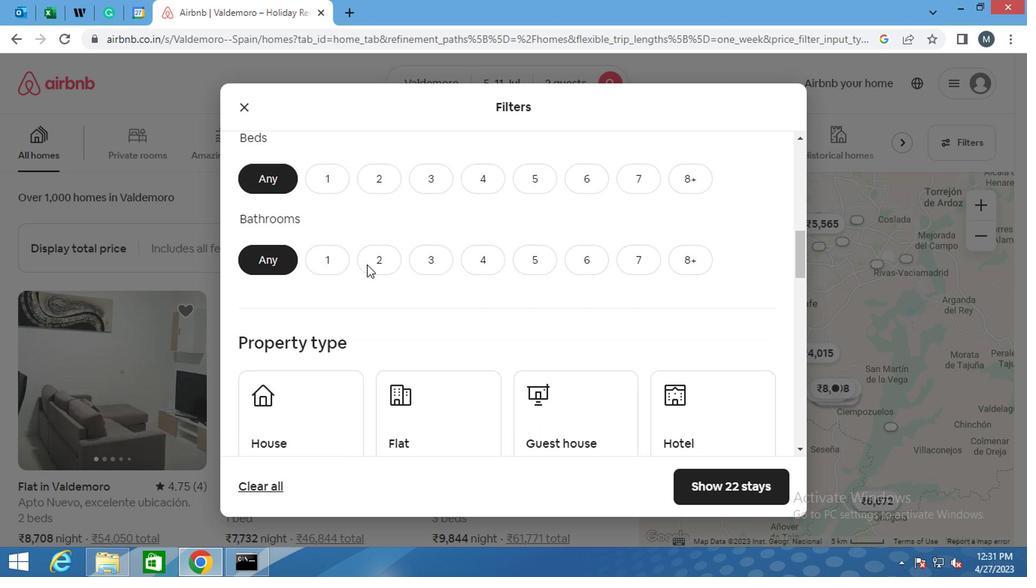 
Action: Mouse scrolled (351, 248) with delta (0, 0)
Screenshot: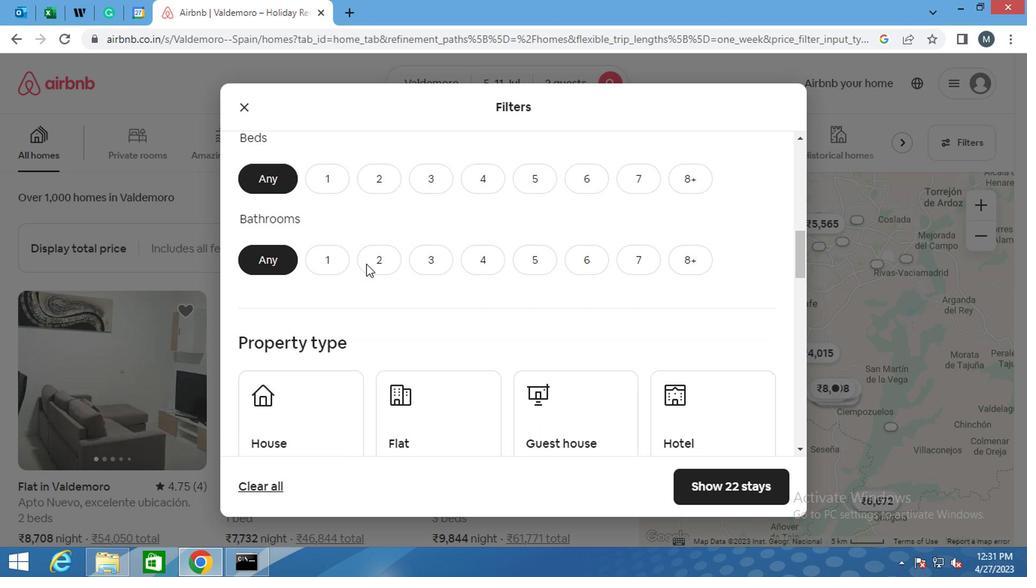 
Action: Mouse moved to (369, 180)
Screenshot: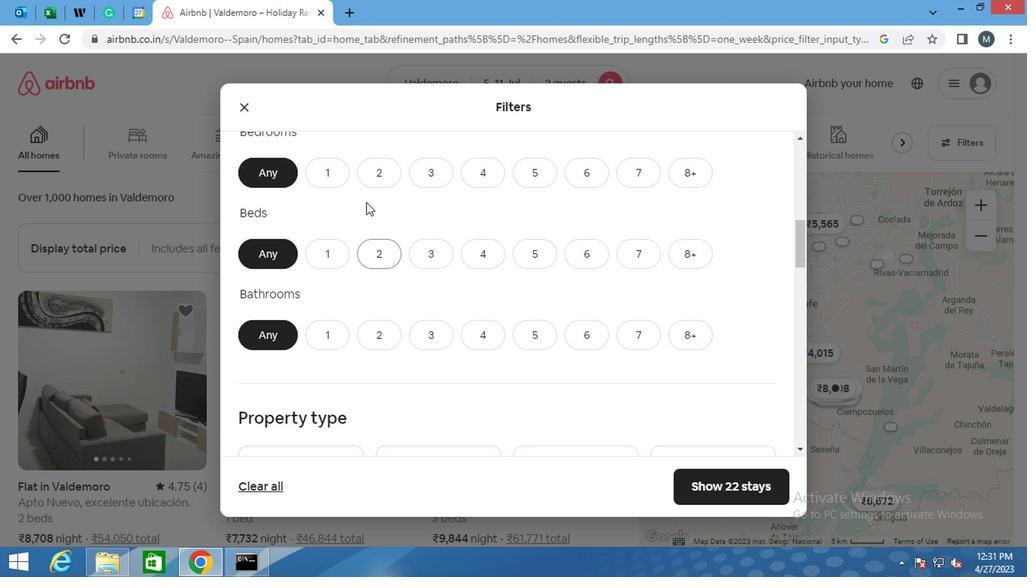 
Action: Mouse pressed left at (369, 180)
Screenshot: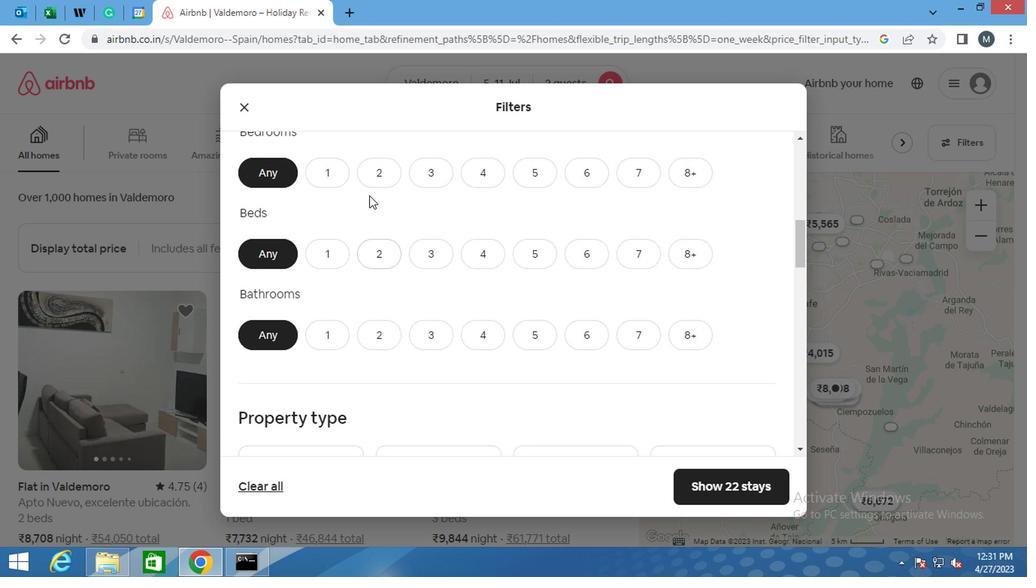 
Action: Mouse moved to (366, 247)
Screenshot: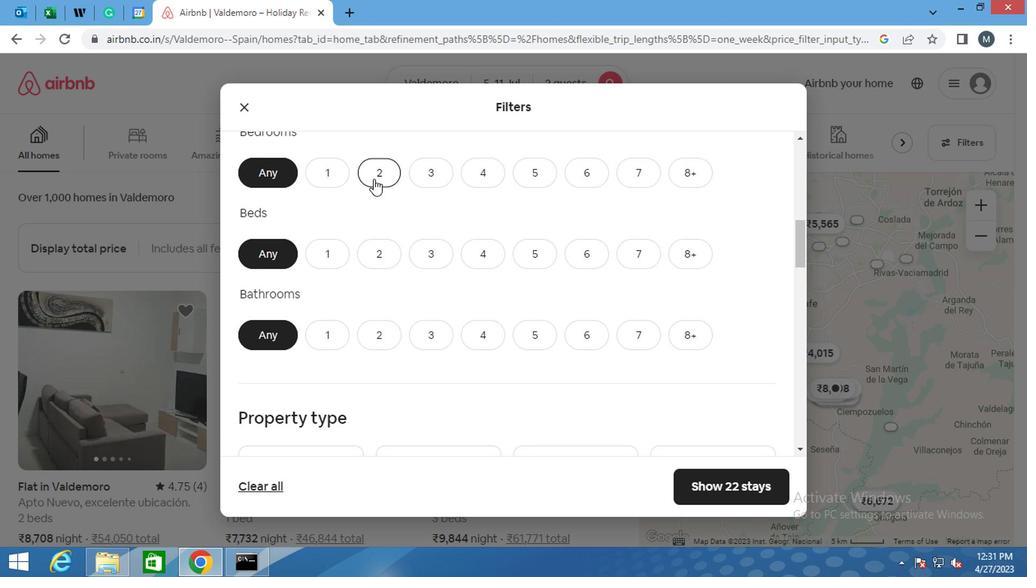
Action: Mouse pressed left at (366, 247)
Screenshot: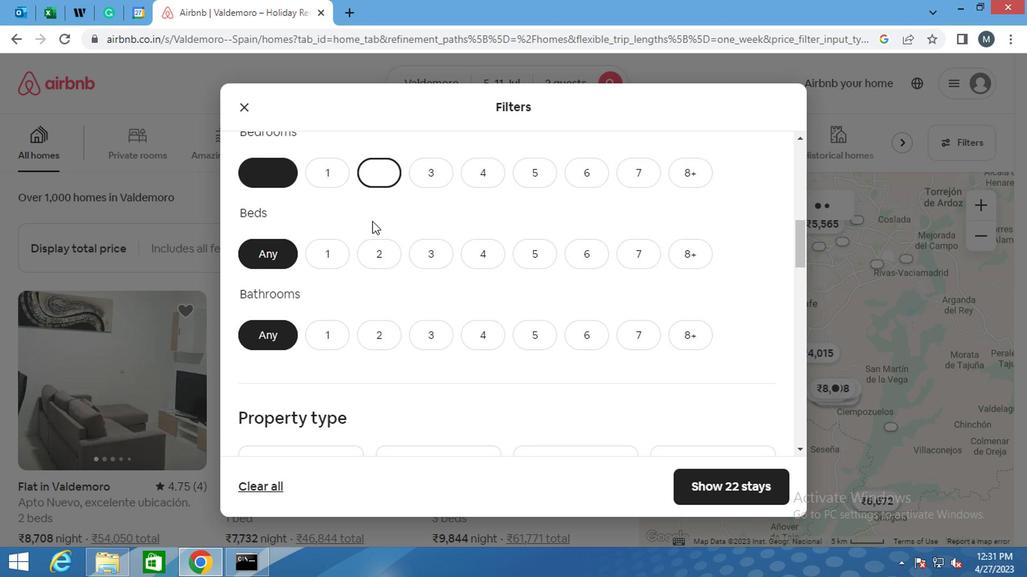 
Action: Mouse moved to (308, 331)
Screenshot: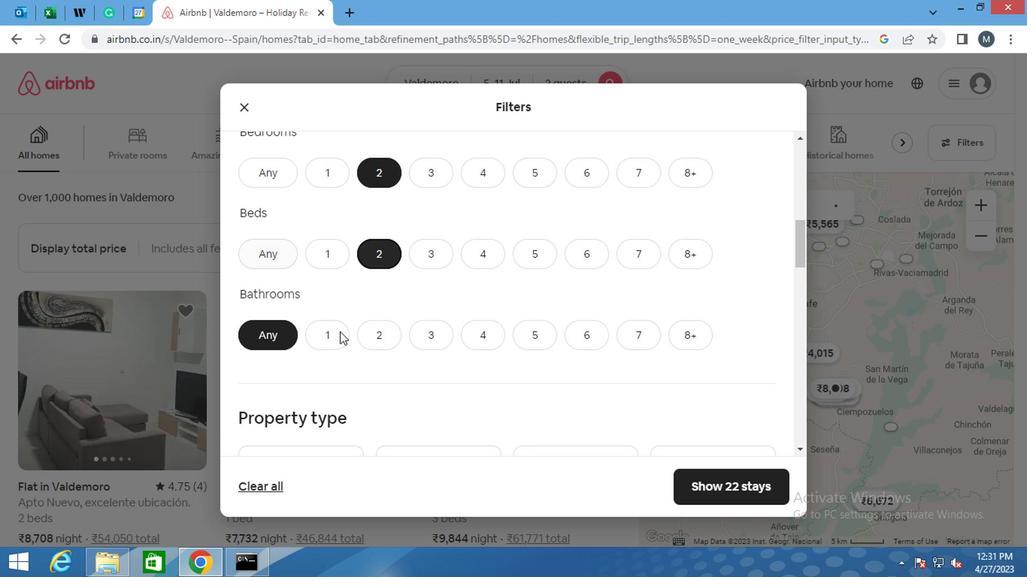 
Action: Mouse pressed left at (308, 331)
Screenshot: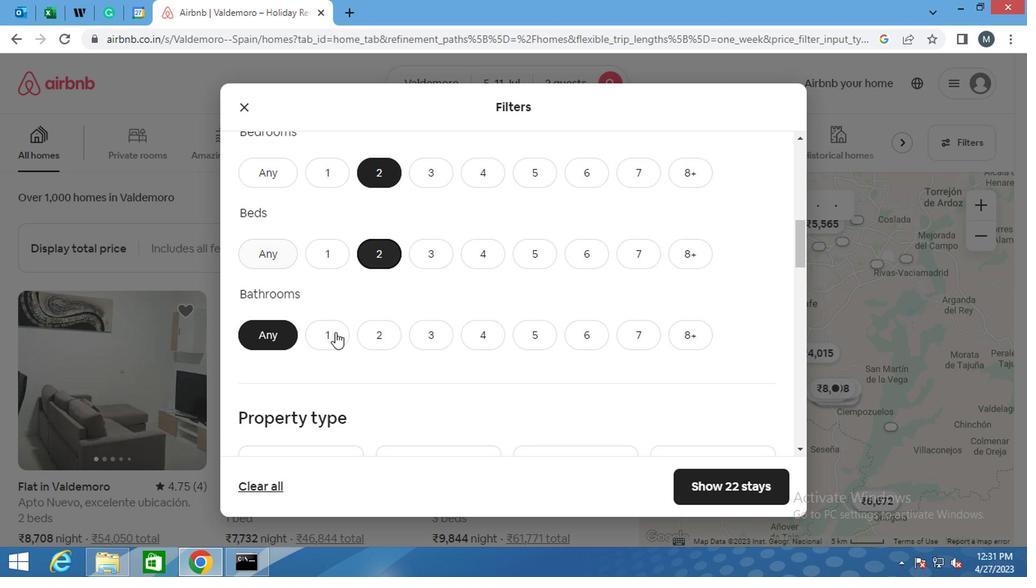 
Action: Mouse moved to (344, 305)
Screenshot: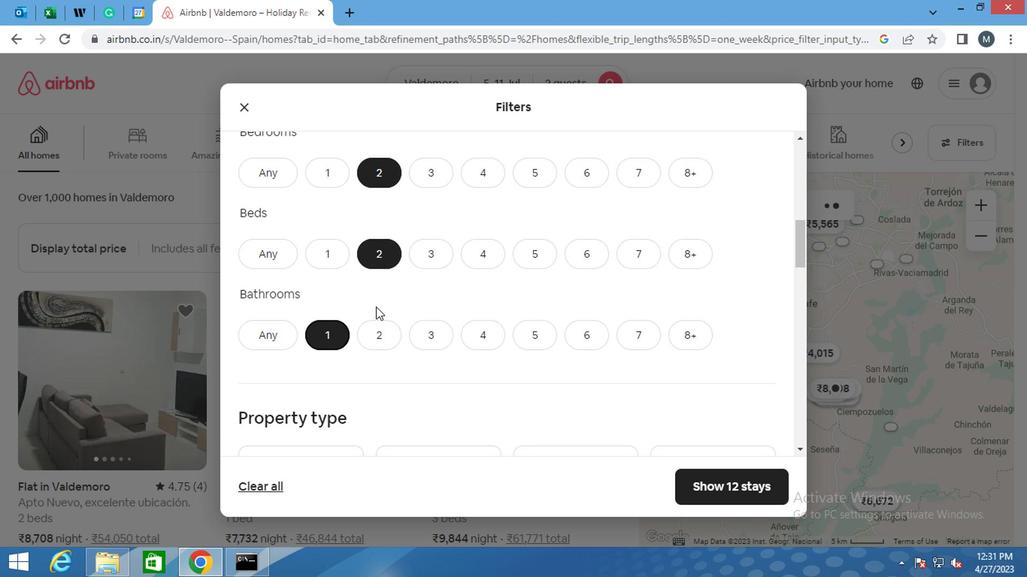 
Action: Mouse scrolled (344, 304) with delta (0, 0)
Screenshot: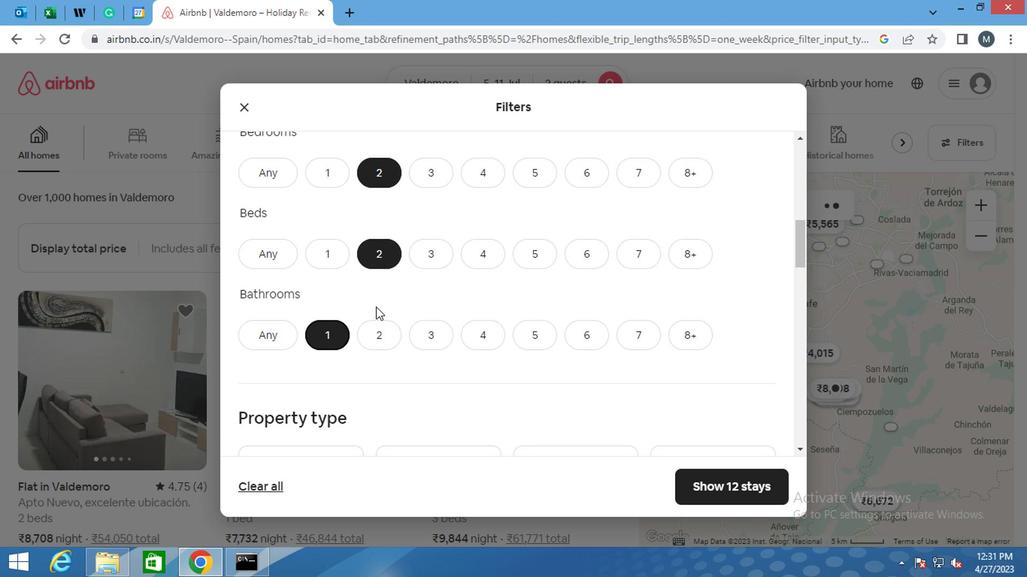 
Action: Mouse moved to (216, 304)
Screenshot: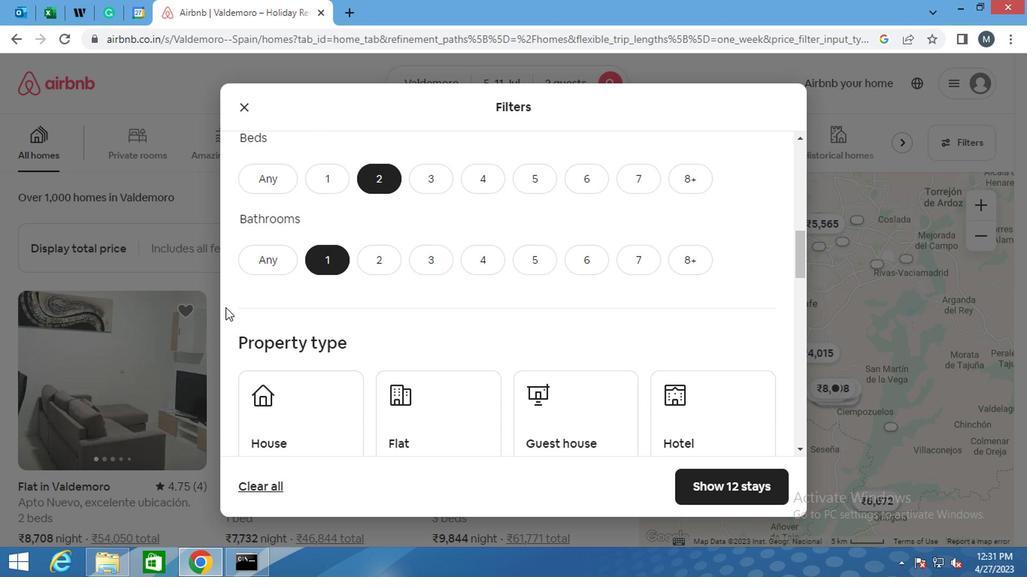 
Action: Mouse scrolled (216, 303) with delta (0, -1)
Screenshot: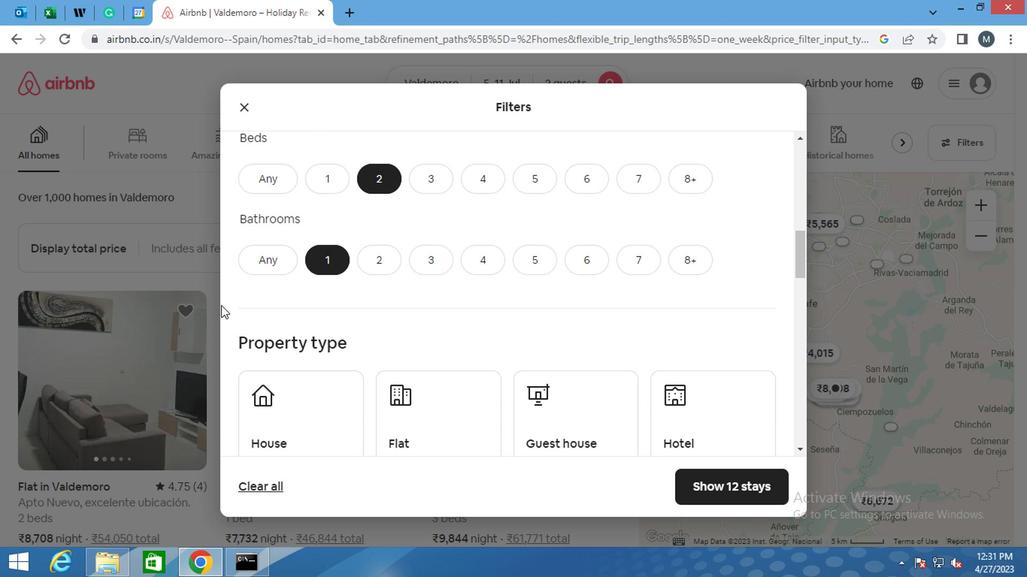 
Action: Mouse moved to (214, 301)
Screenshot: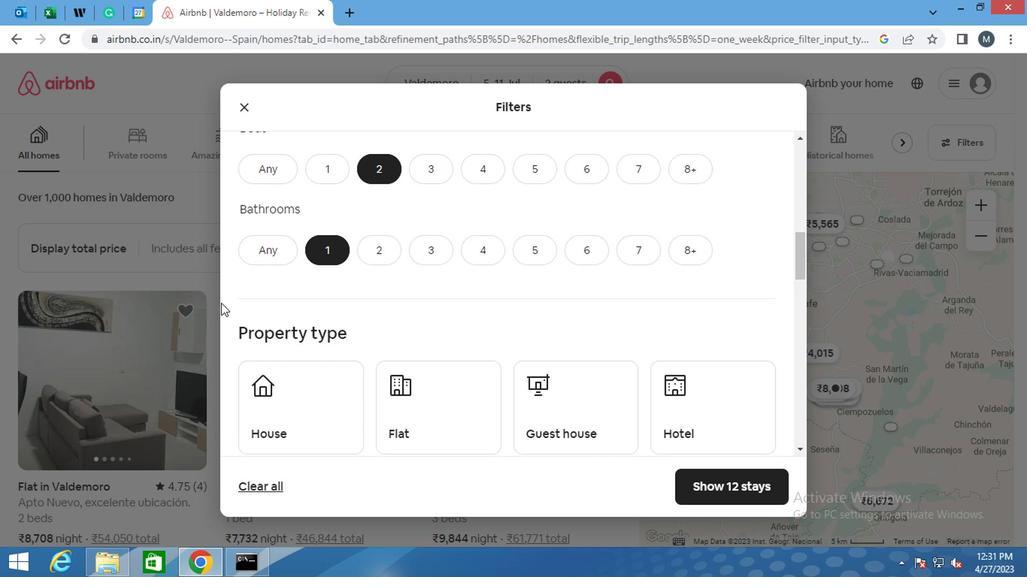 
Action: Mouse scrolled (214, 300) with delta (0, 0)
Screenshot: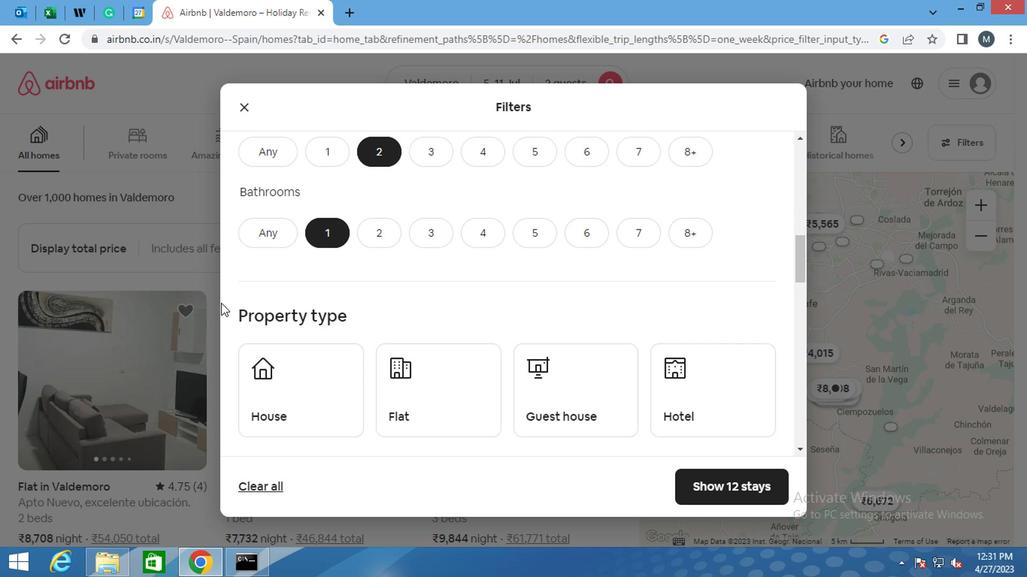
Action: Mouse moved to (283, 269)
Screenshot: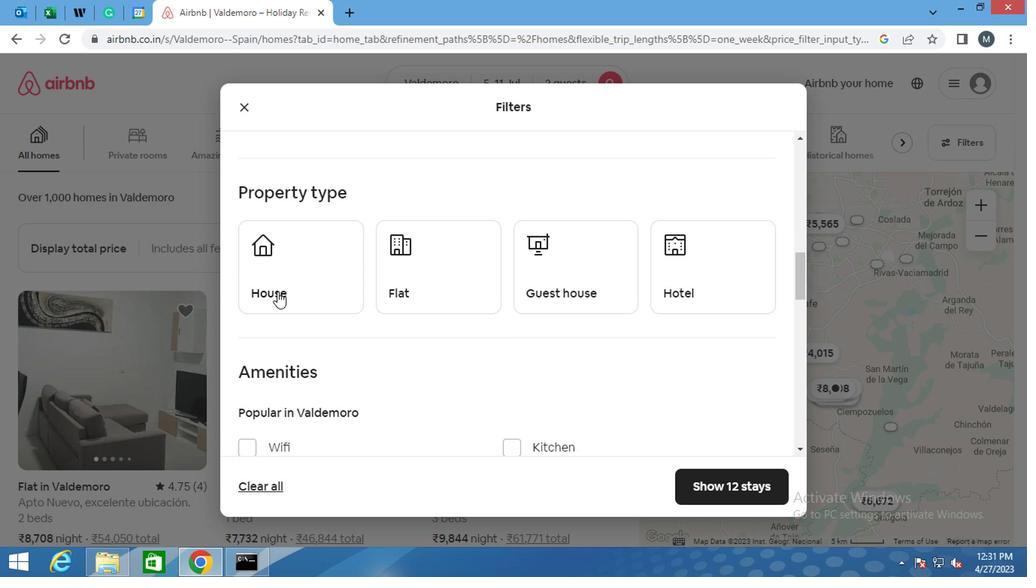 
Action: Mouse pressed left at (283, 269)
Screenshot: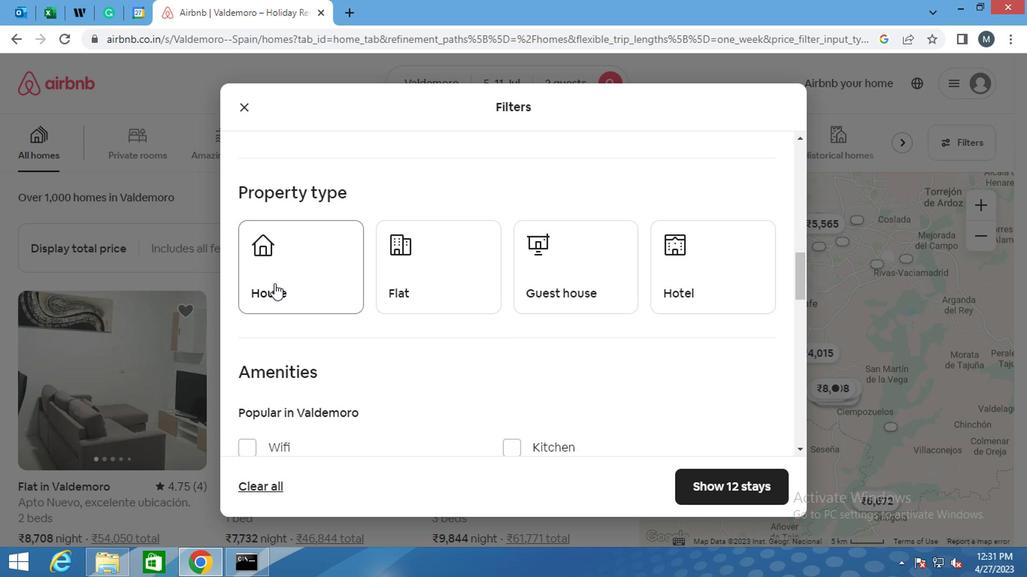 
Action: Mouse moved to (395, 265)
Screenshot: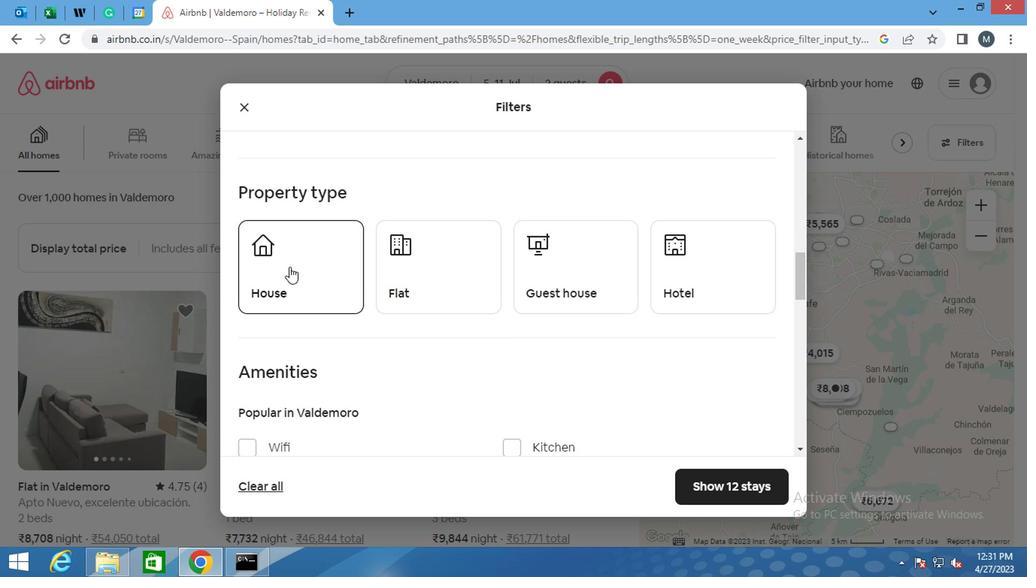 
Action: Mouse pressed left at (395, 265)
Screenshot: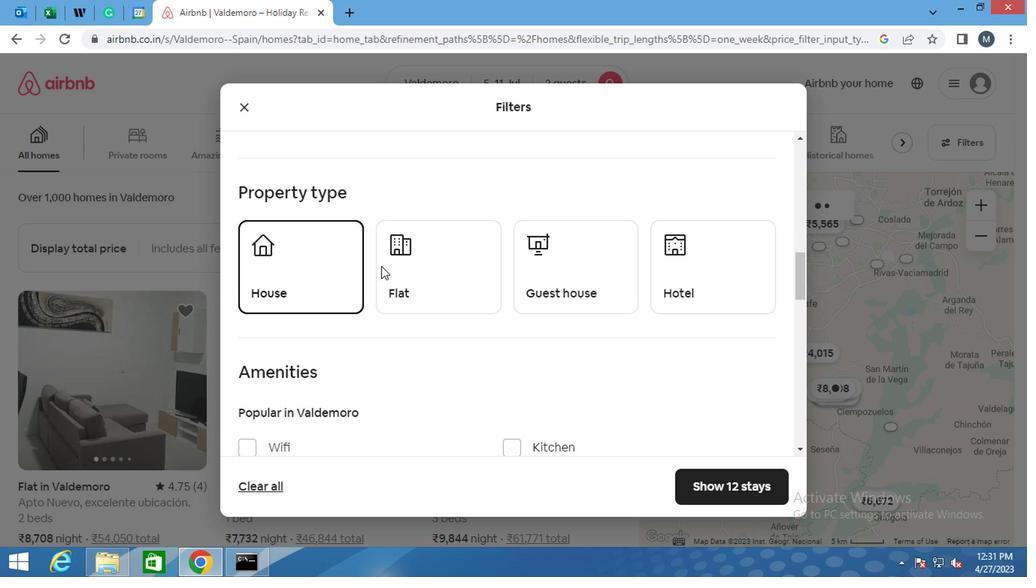 
Action: Mouse moved to (526, 279)
Screenshot: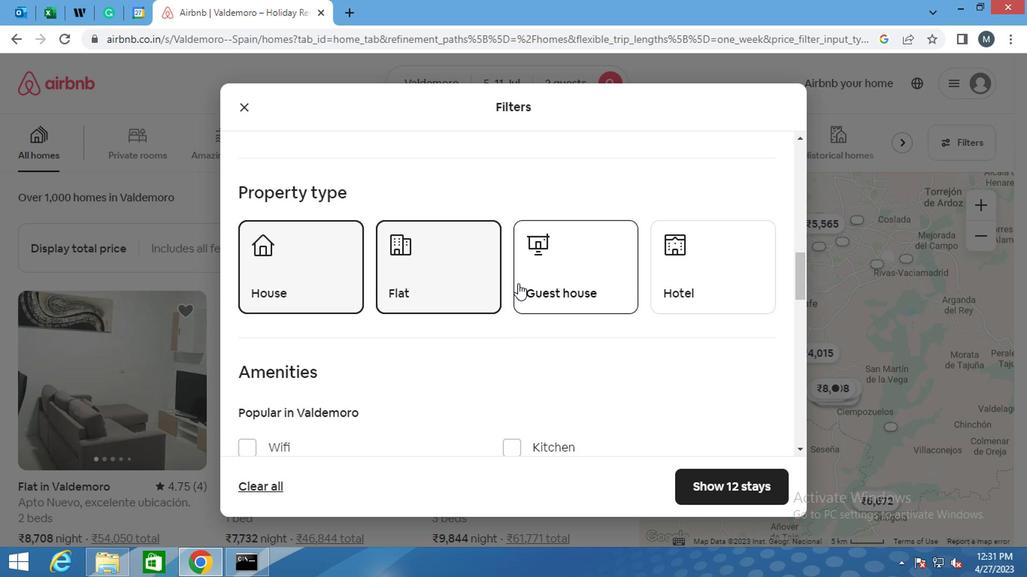 
Action: Mouse pressed left at (526, 279)
Screenshot: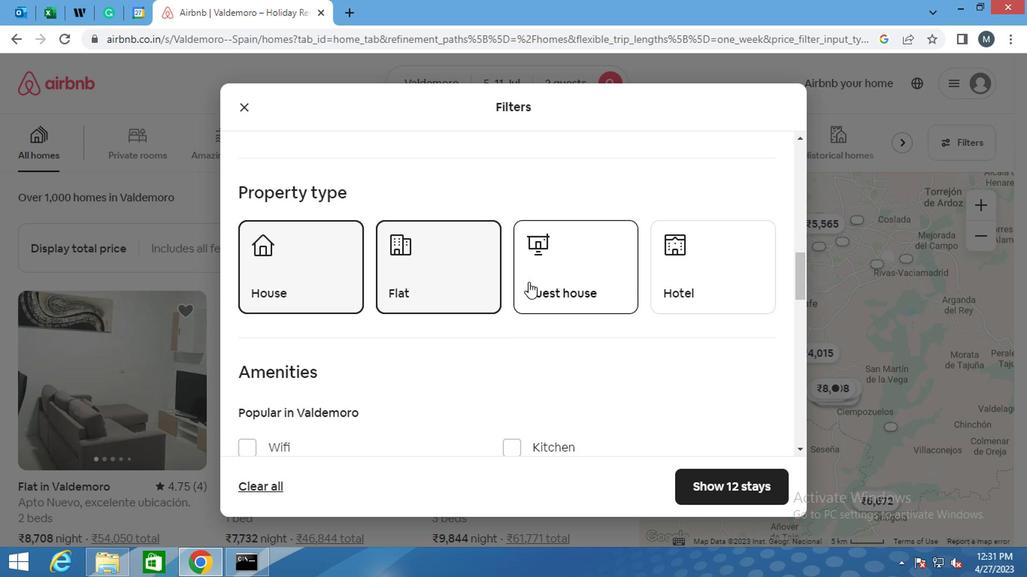 
Action: Mouse moved to (347, 267)
Screenshot: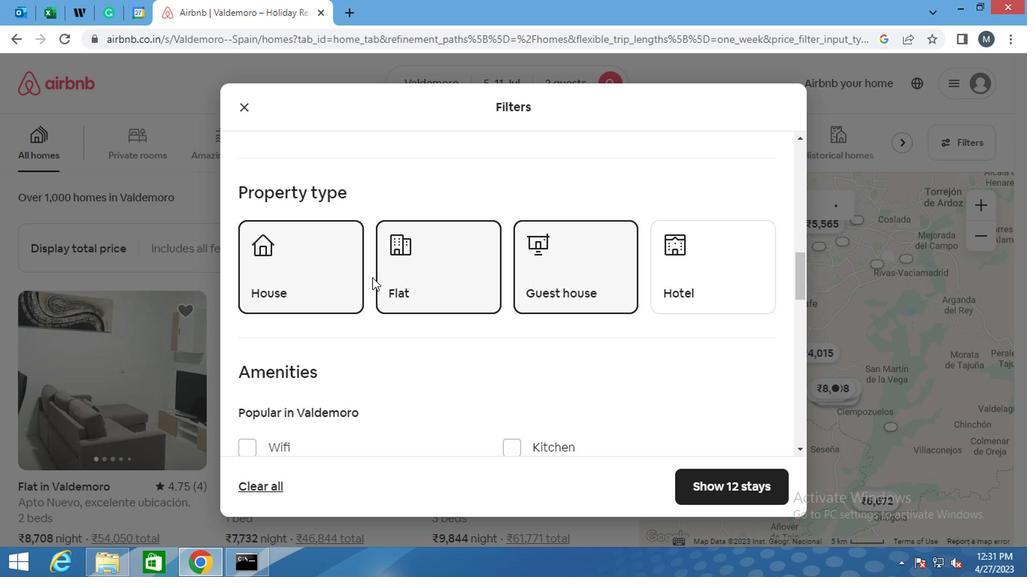 
Action: Mouse scrolled (347, 265) with delta (0, -1)
Screenshot: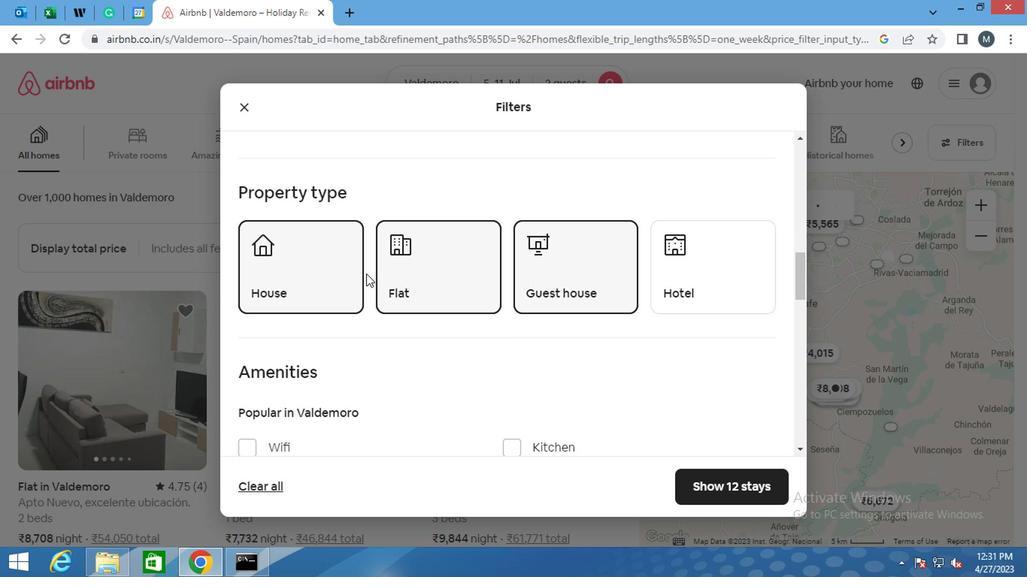 
Action: Mouse scrolled (347, 265) with delta (0, -1)
Screenshot: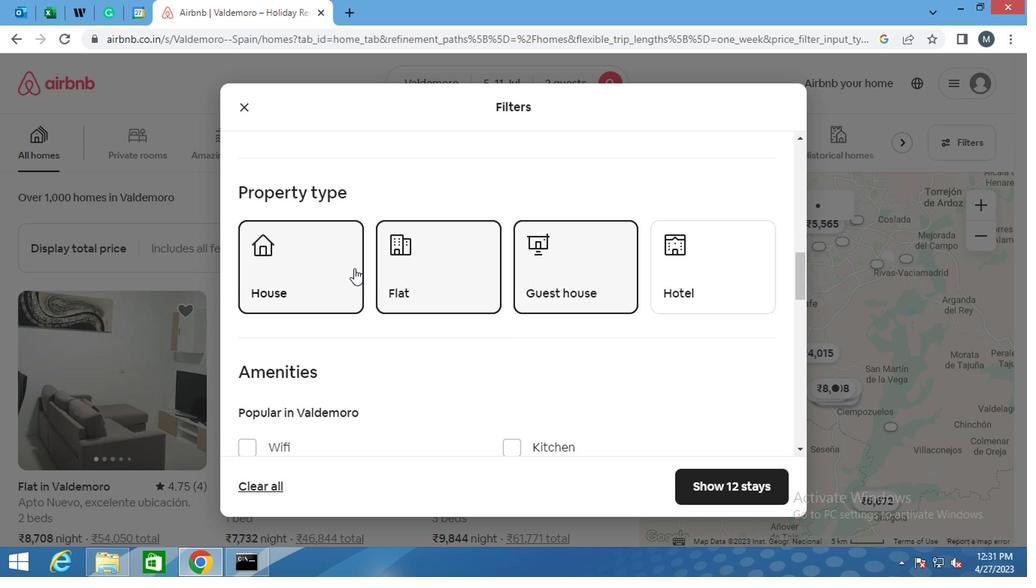
Action: Mouse moved to (346, 267)
Screenshot: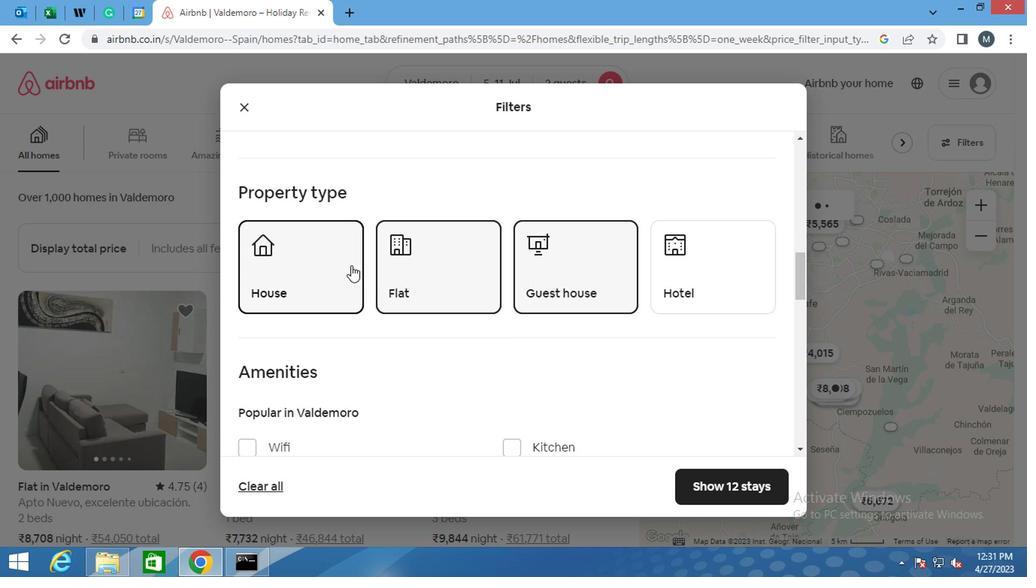 
Action: Mouse scrolled (346, 265) with delta (0, -1)
Screenshot: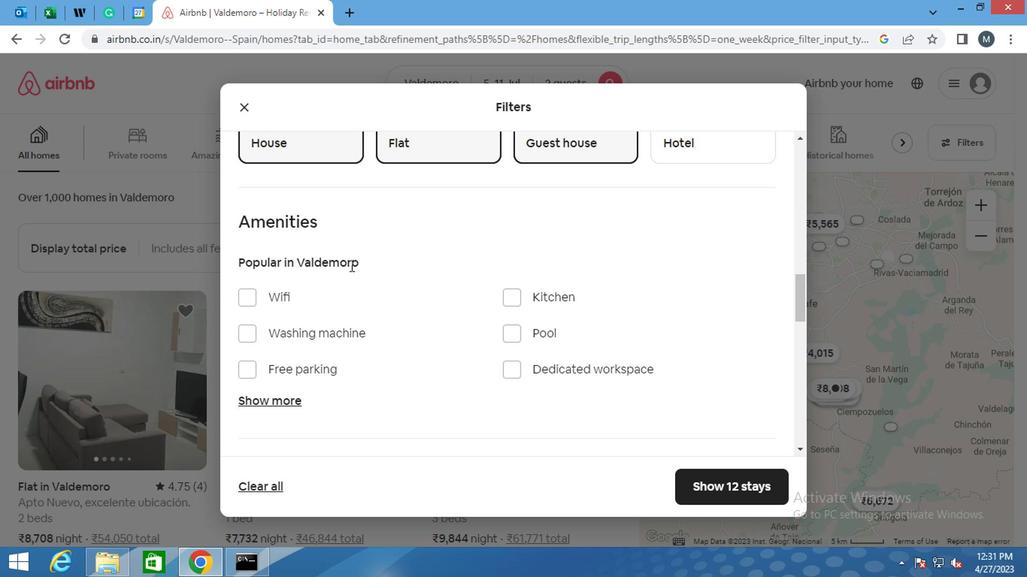 
Action: Mouse scrolled (346, 265) with delta (0, -1)
Screenshot: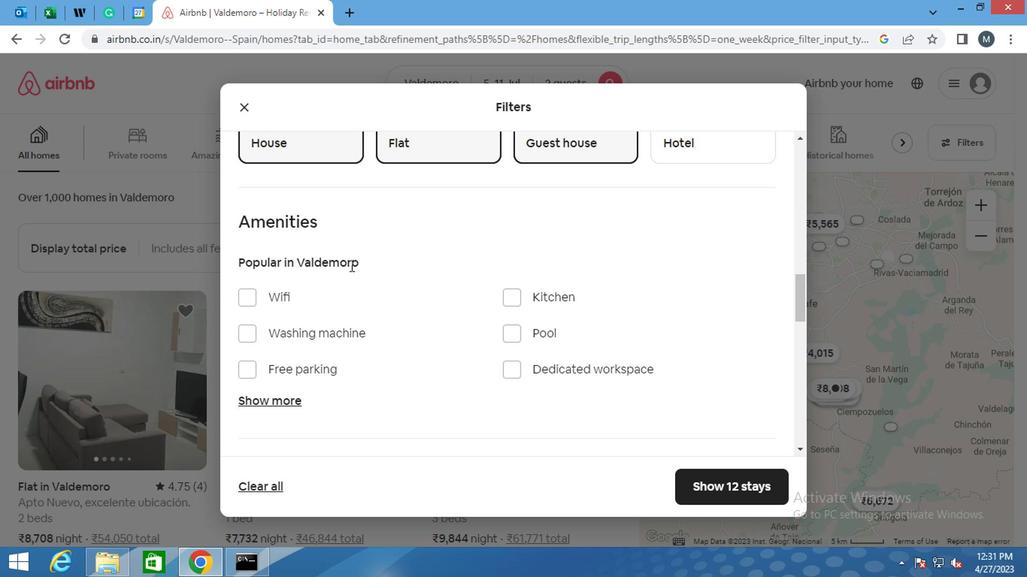 
Action: Mouse moved to (344, 280)
Screenshot: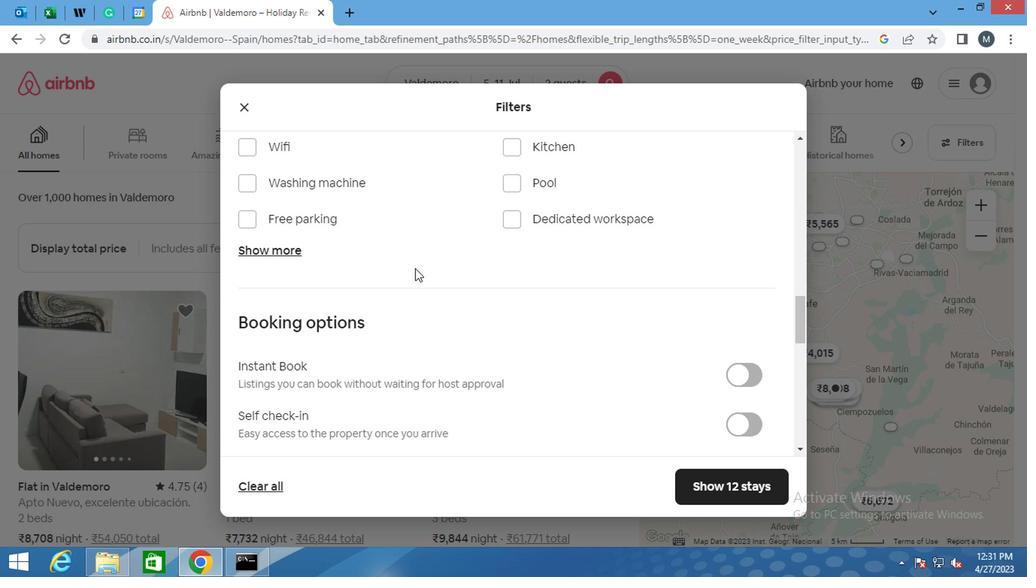 
Action: Mouse scrolled (344, 280) with delta (0, 0)
Screenshot: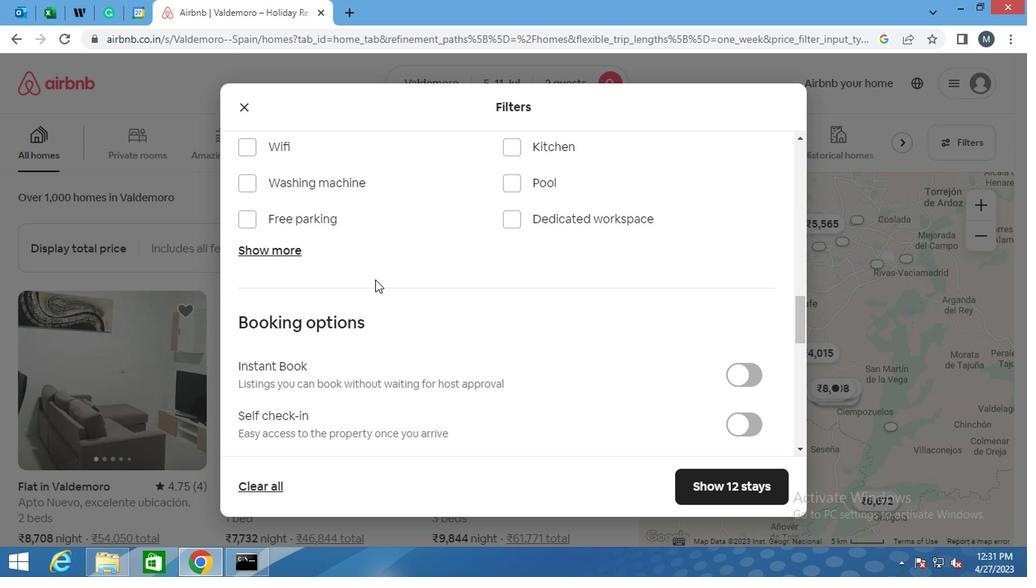 
Action: Mouse moved to (344, 283)
Screenshot: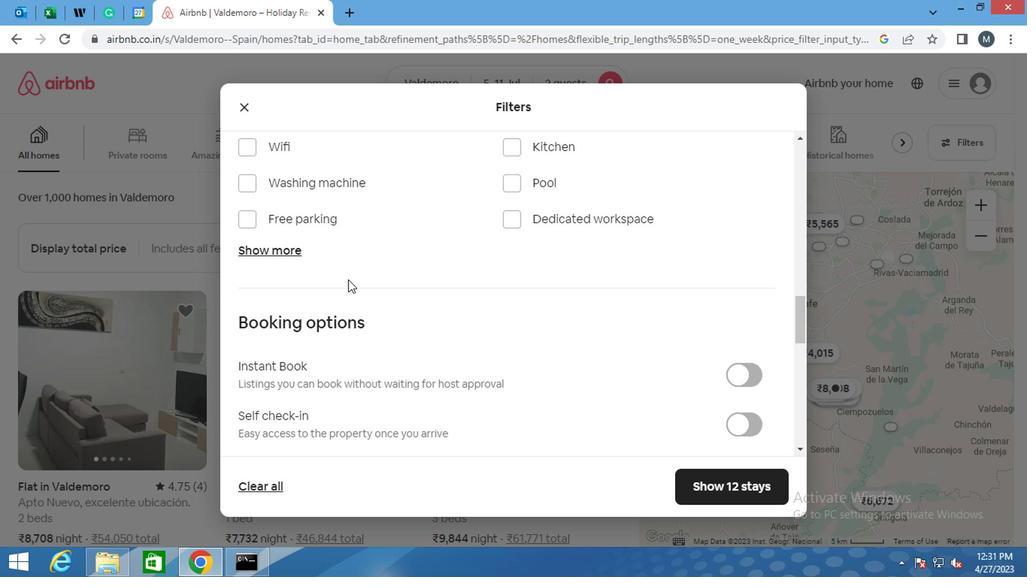 
Action: Mouse scrolled (344, 282) with delta (0, 0)
Screenshot: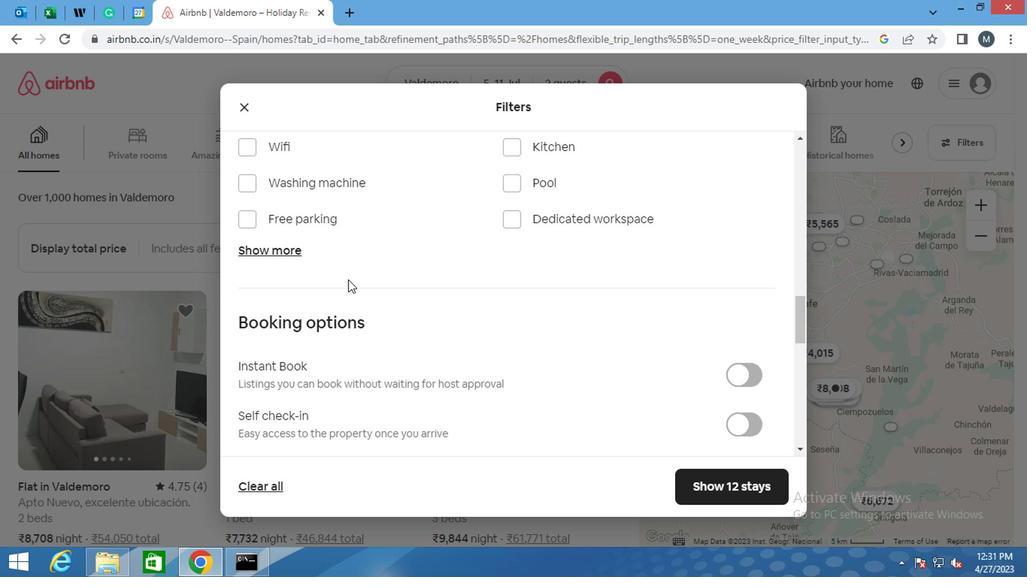 
Action: Mouse moved to (365, 287)
Screenshot: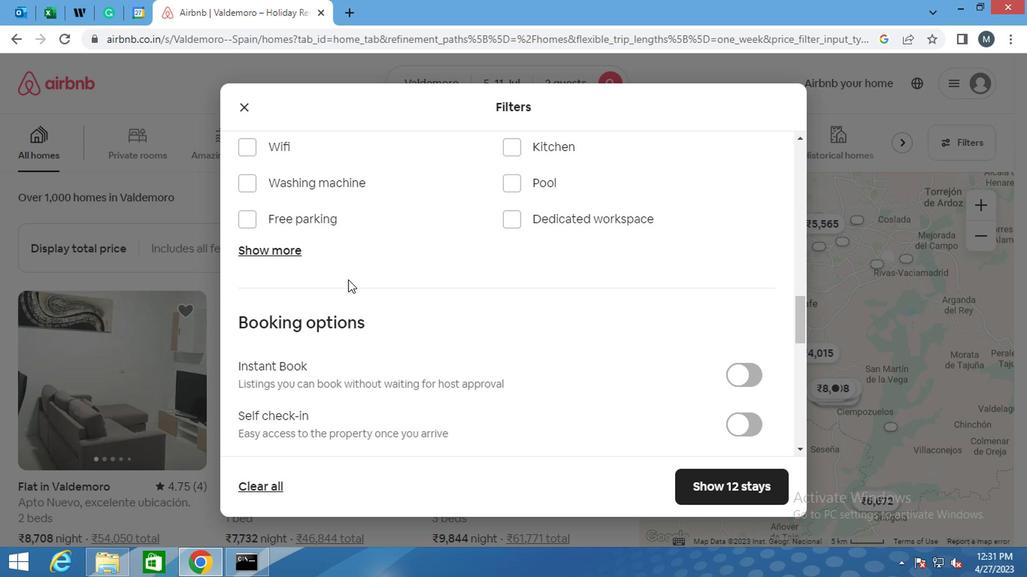 
Action: Mouse scrolled (365, 286) with delta (0, -1)
Screenshot: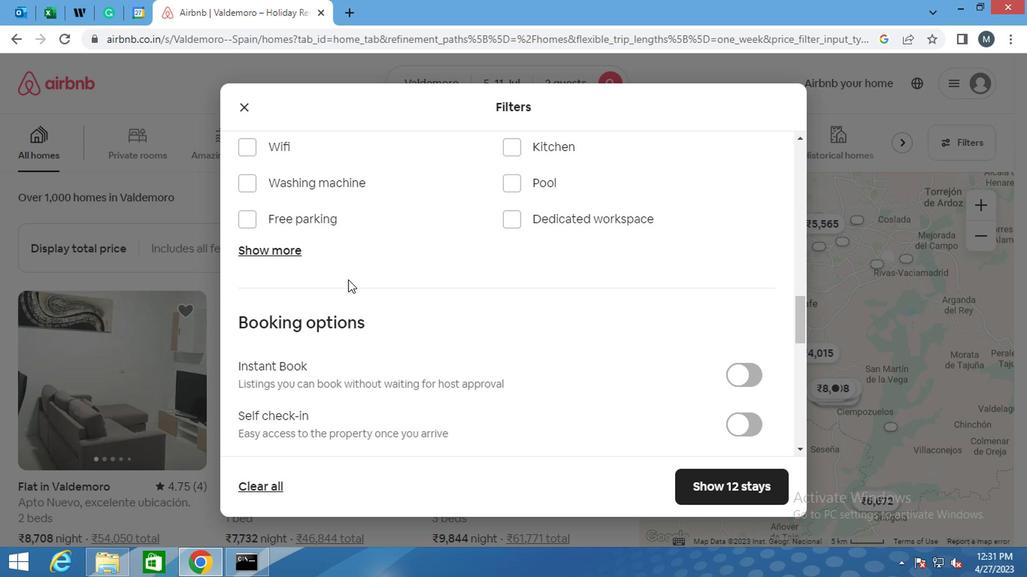 
Action: Mouse moved to (740, 213)
Screenshot: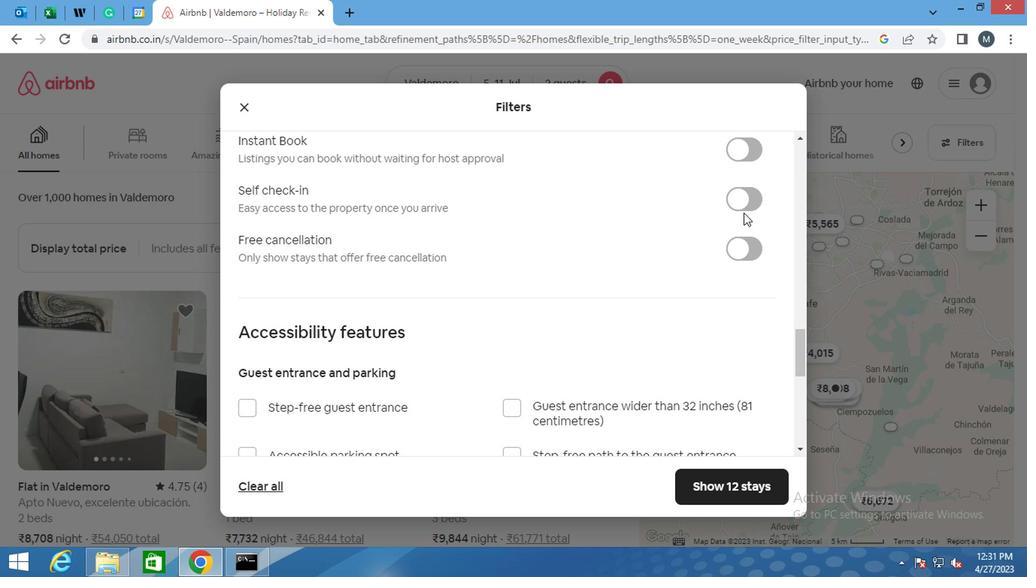 
Action: Mouse pressed left at (740, 213)
Screenshot: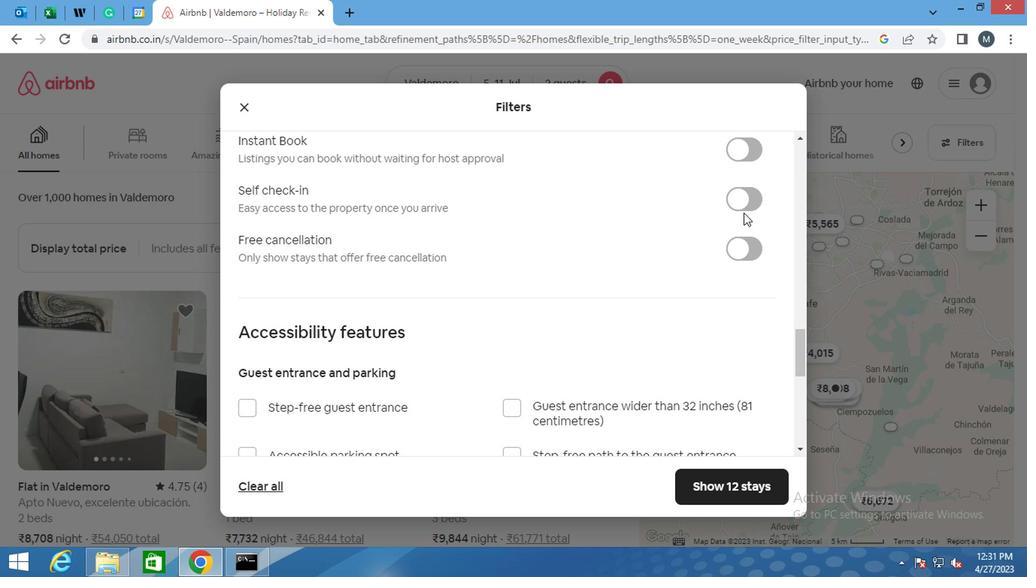 
Action: Mouse moved to (620, 247)
Screenshot: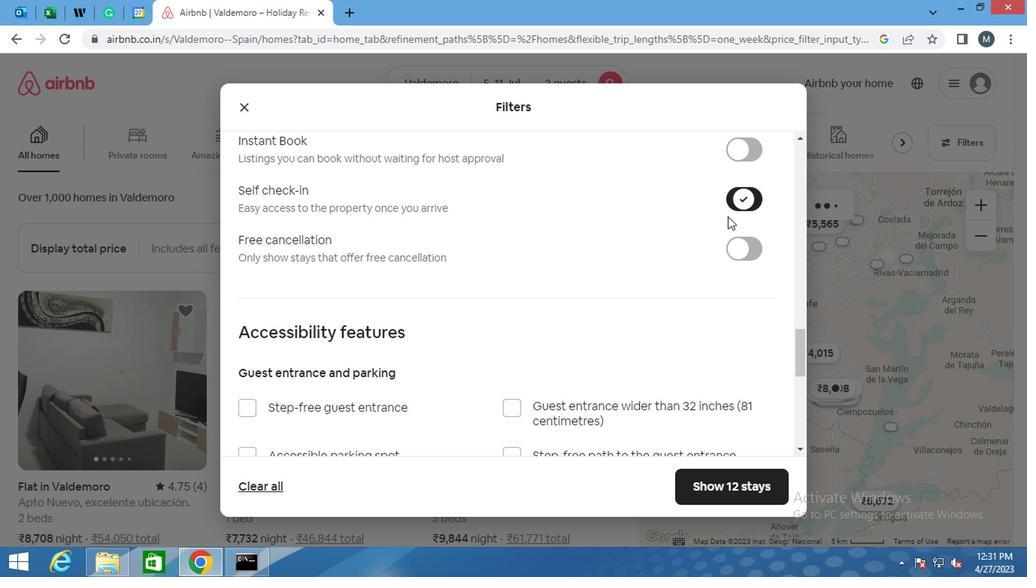 
Action: Mouse scrolled (620, 246) with delta (0, 0)
Screenshot: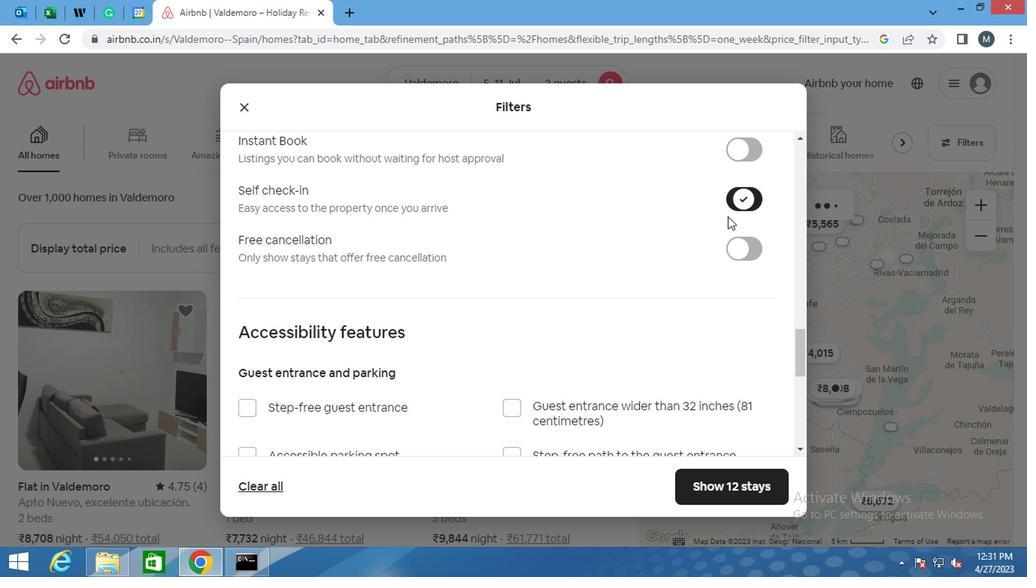 
Action: Mouse moved to (620, 248)
Screenshot: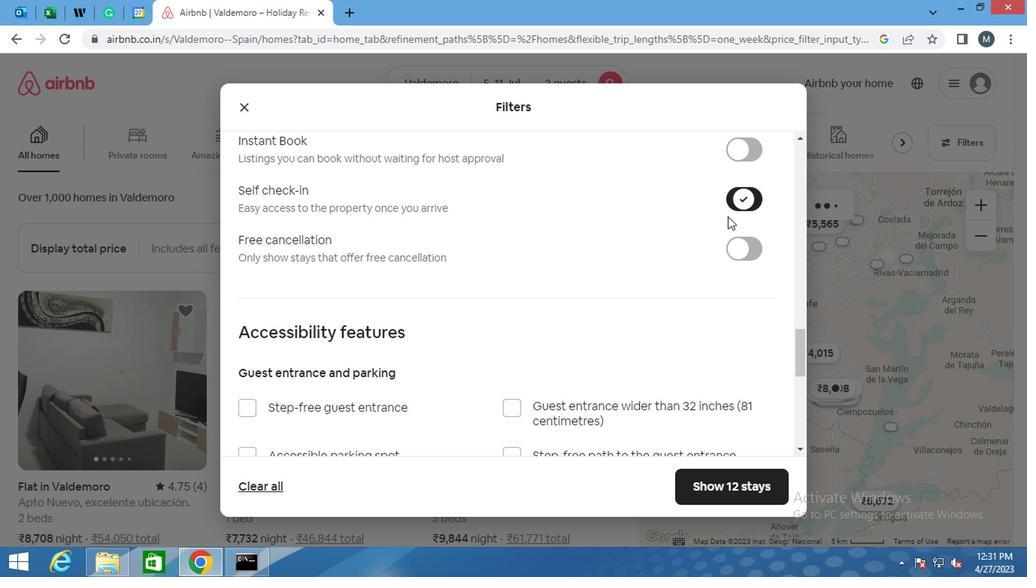 
Action: Mouse scrolled (620, 248) with delta (0, 0)
Screenshot: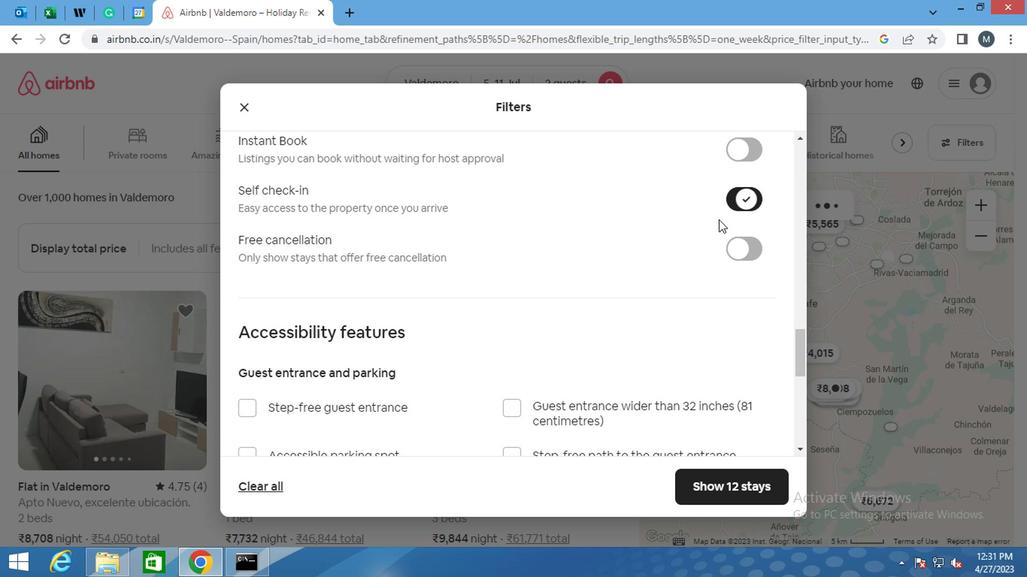 
Action: Mouse moved to (538, 278)
Screenshot: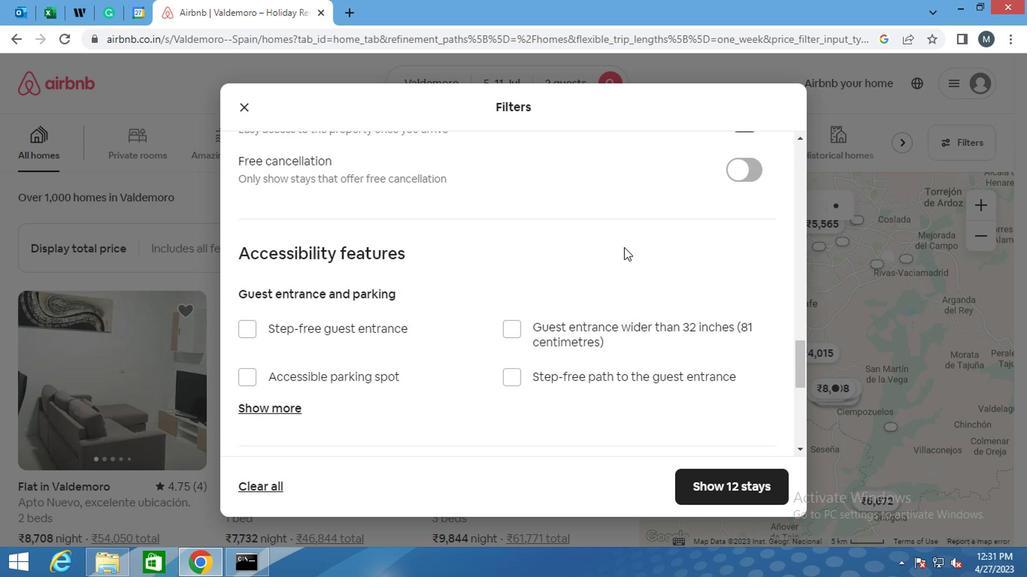 
Action: Mouse scrolled (538, 277) with delta (0, -1)
Screenshot: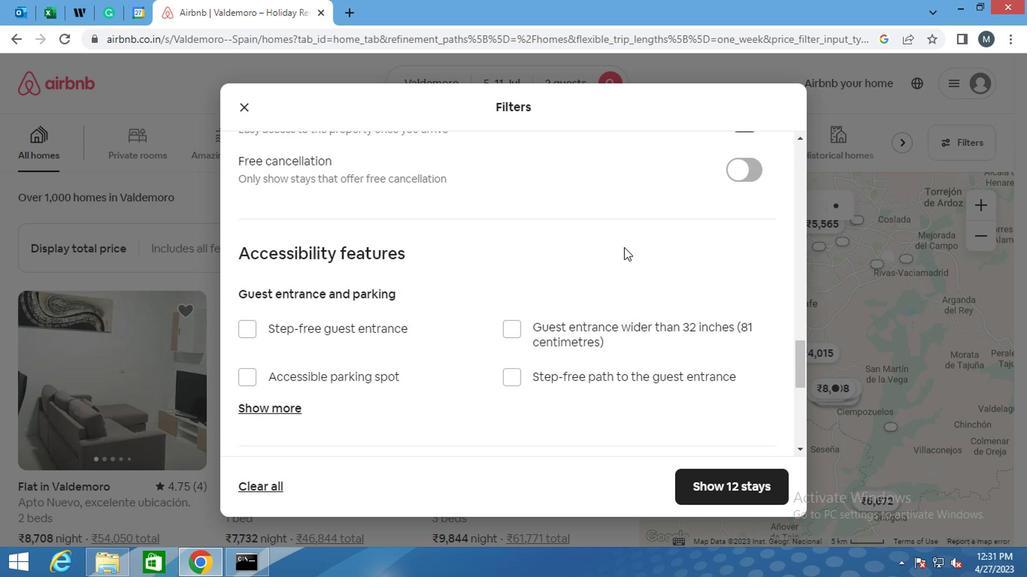 
Action: Mouse moved to (499, 282)
Screenshot: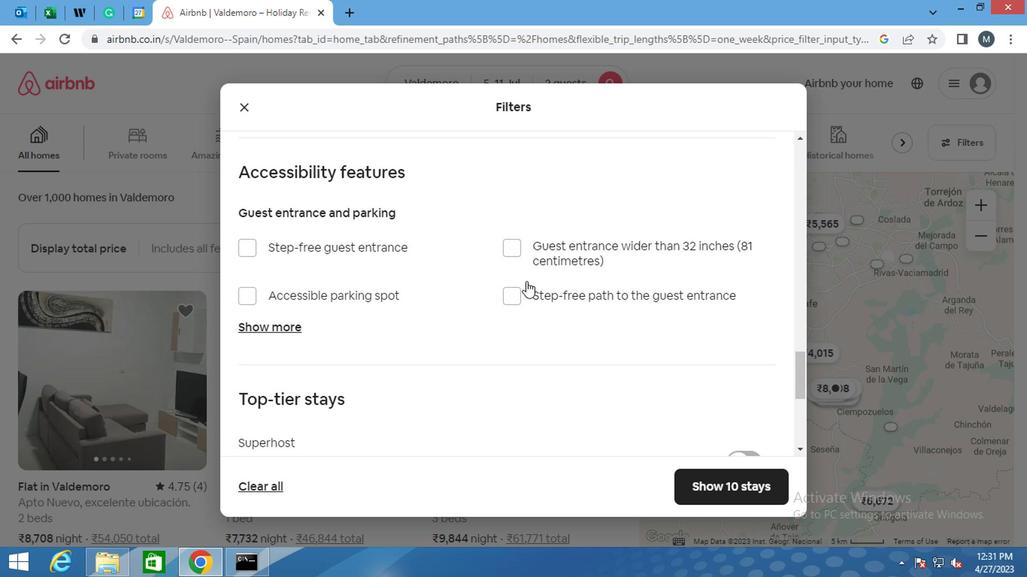 
Action: Mouse scrolled (499, 280) with delta (0, -1)
Screenshot: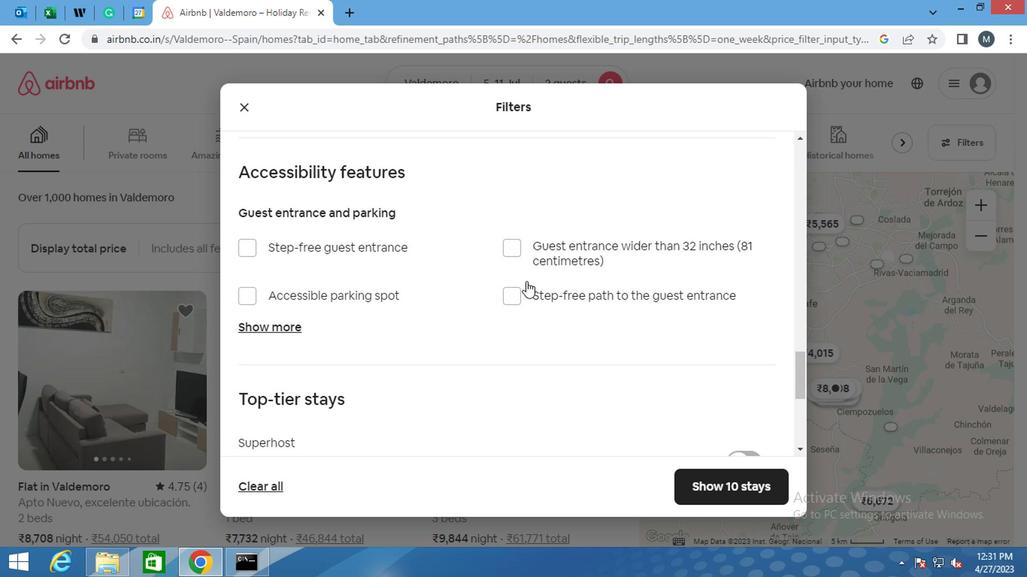 
Action: Mouse moved to (424, 293)
Screenshot: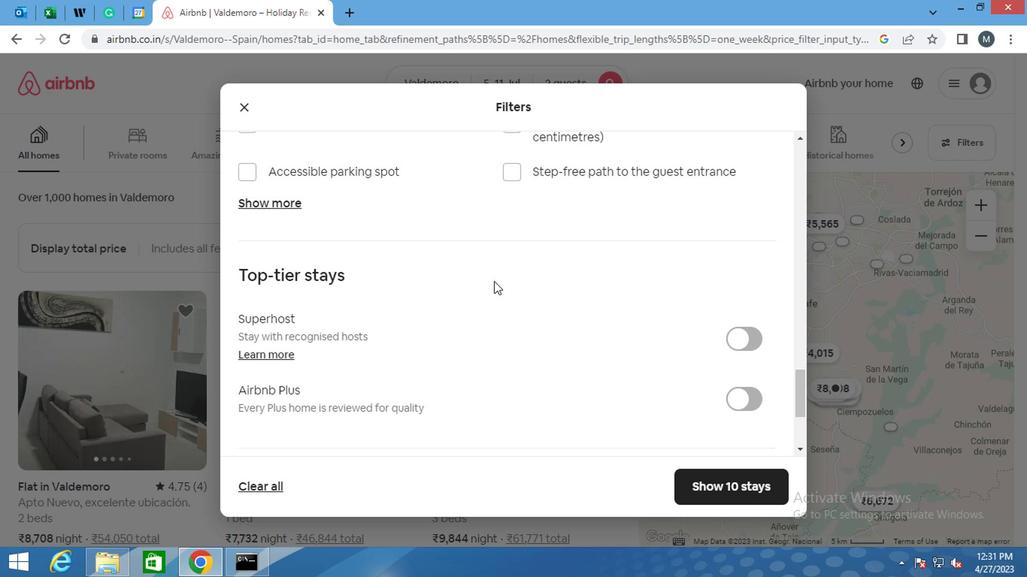 
Action: Mouse scrolled (424, 293) with delta (0, 0)
Screenshot: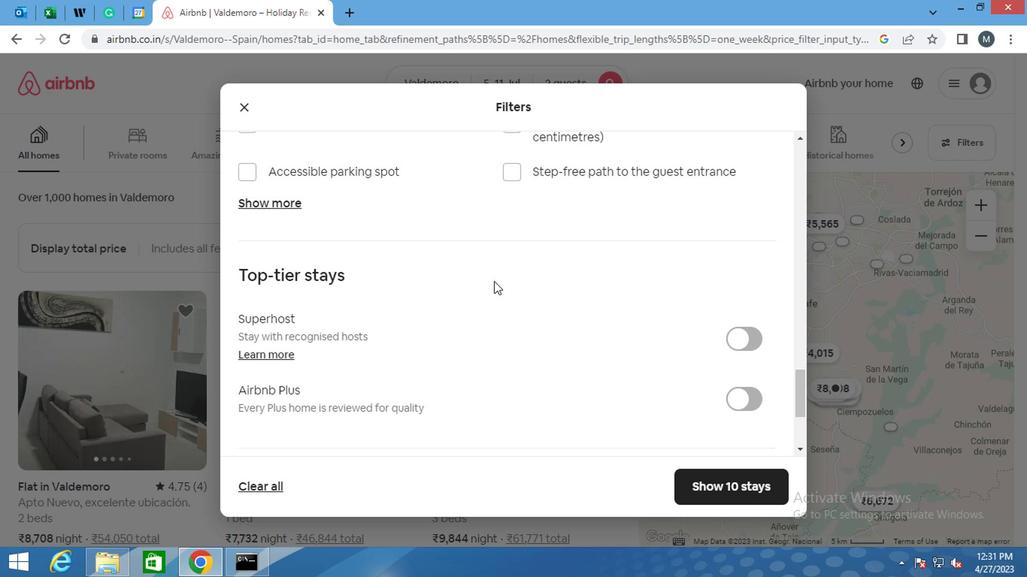 
Action: Mouse moved to (406, 294)
Screenshot: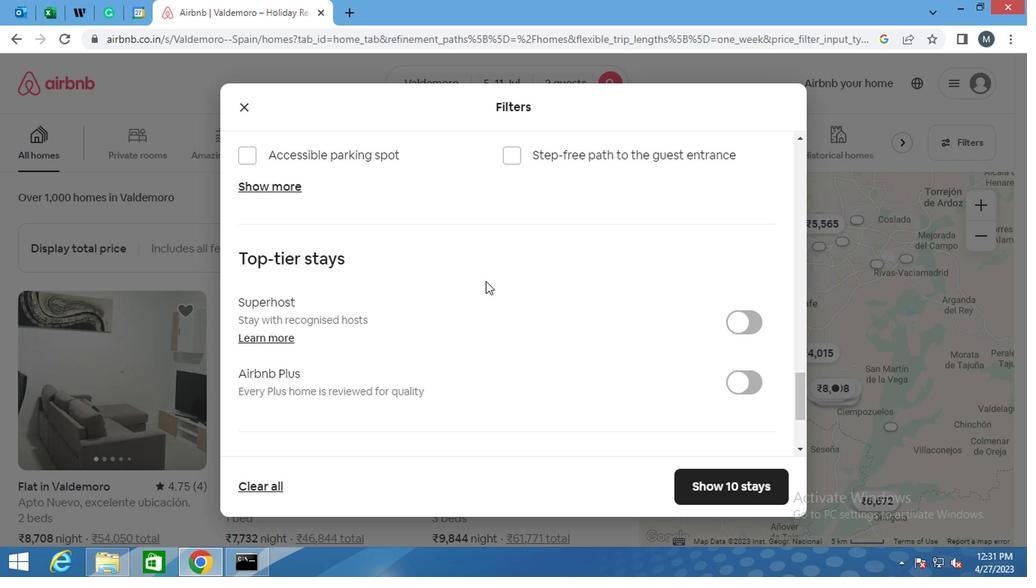 
Action: Mouse scrolled (406, 293) with delta (0, 0)
Screenshot: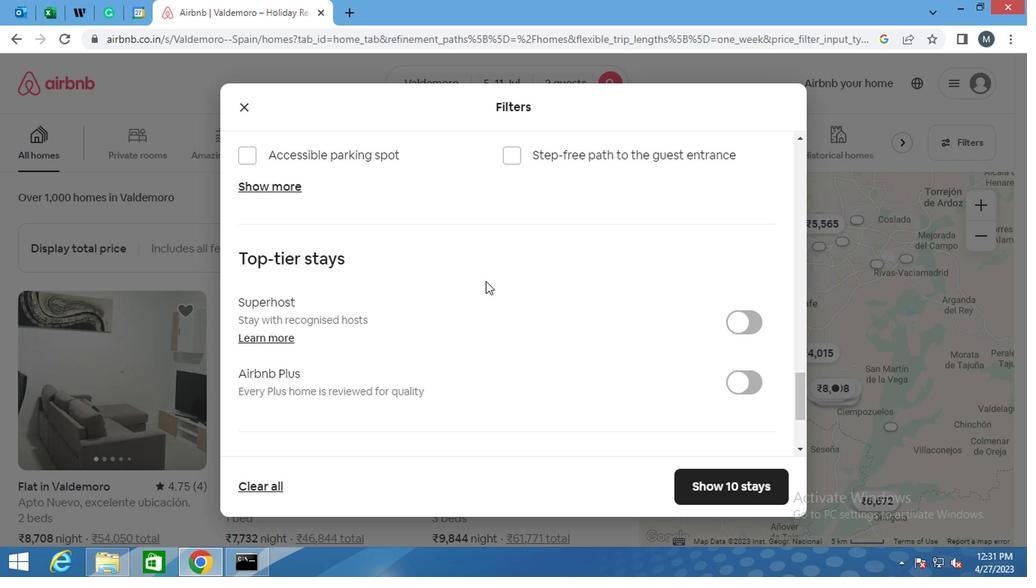 
Action: Mouse moved to (342, 298)
Screenshot: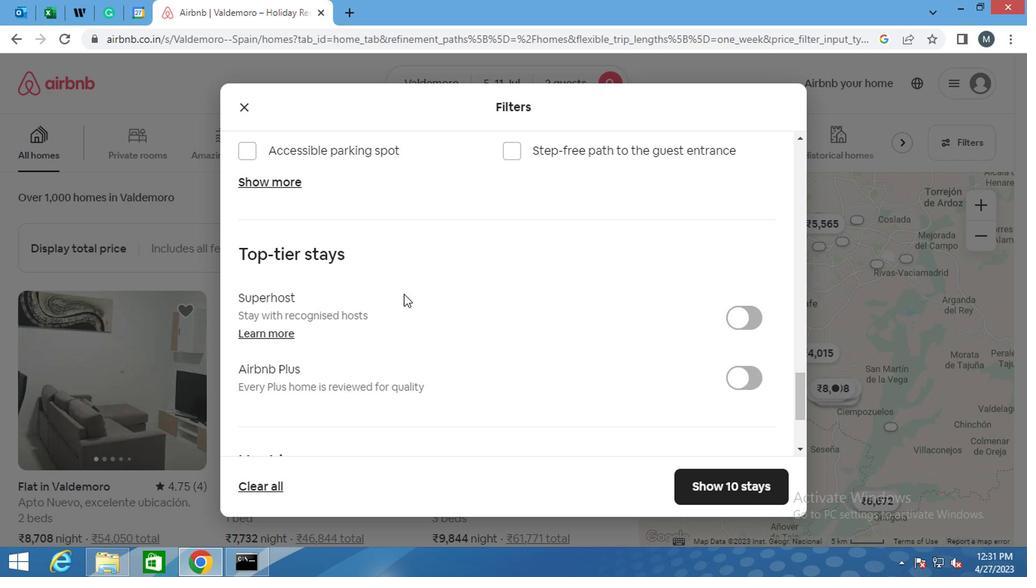
Action: Mouse scrolled (342, 297) with delta (0, 0)
Screenshot: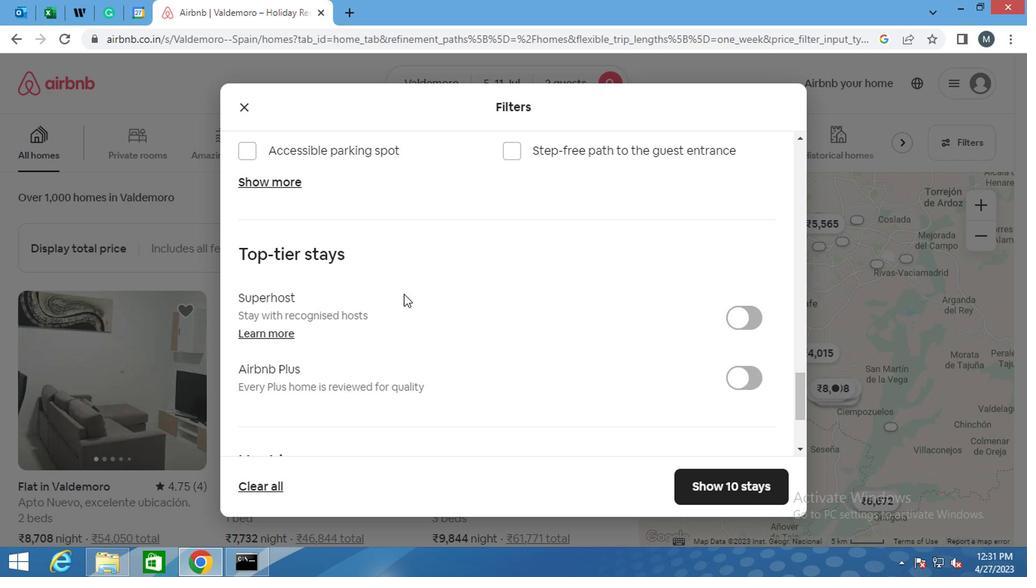 
Action: Mouse moved to (339, 299)
Screenshot: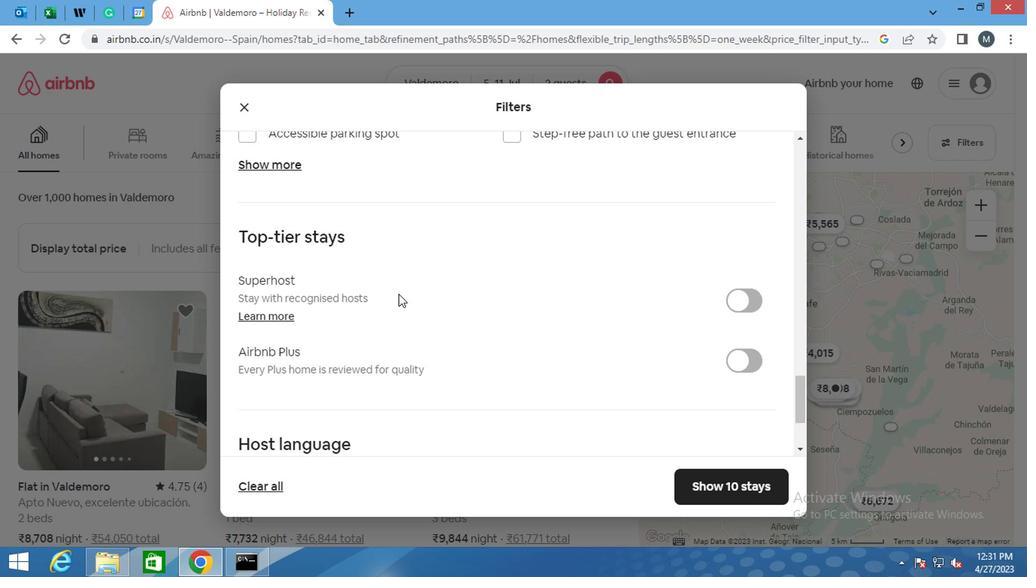 
Action: Mouse scrolled (339, 299) with delta (0, 0)
Screenshot: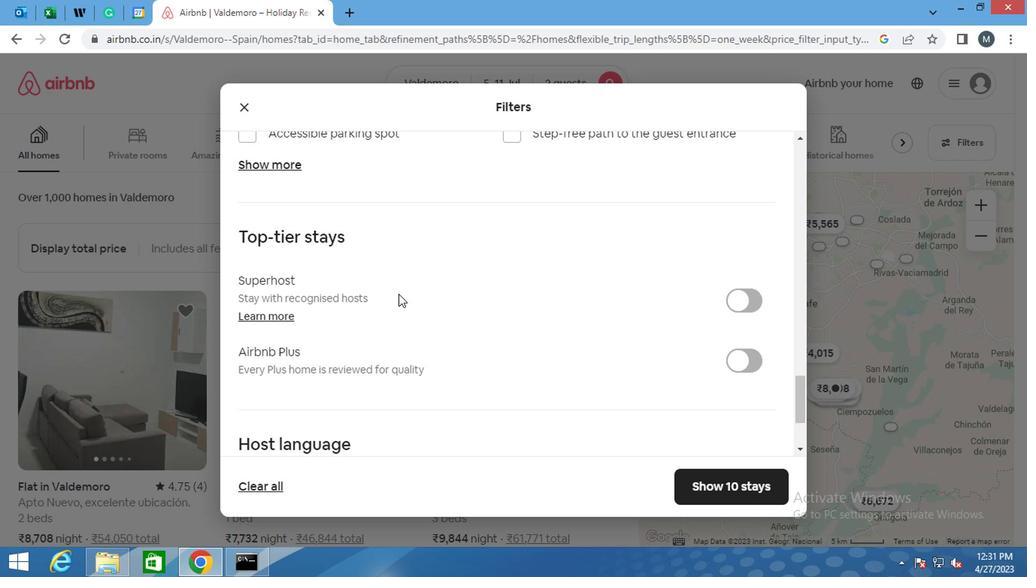 
Action: Mouse moved to (245, 356)
Screenshot: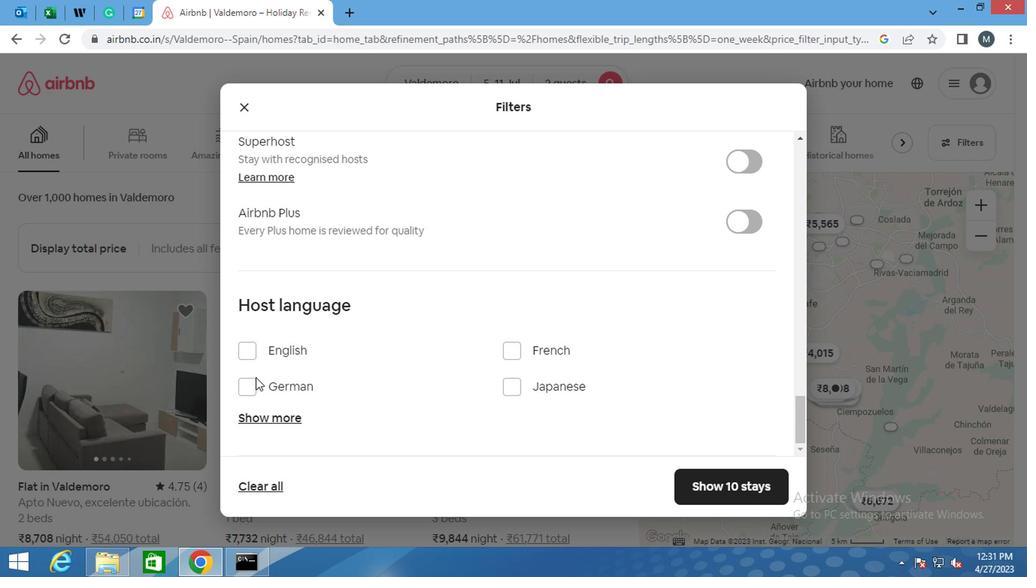 
Action: Mouse pressed left at (245, 356)
Screenshot: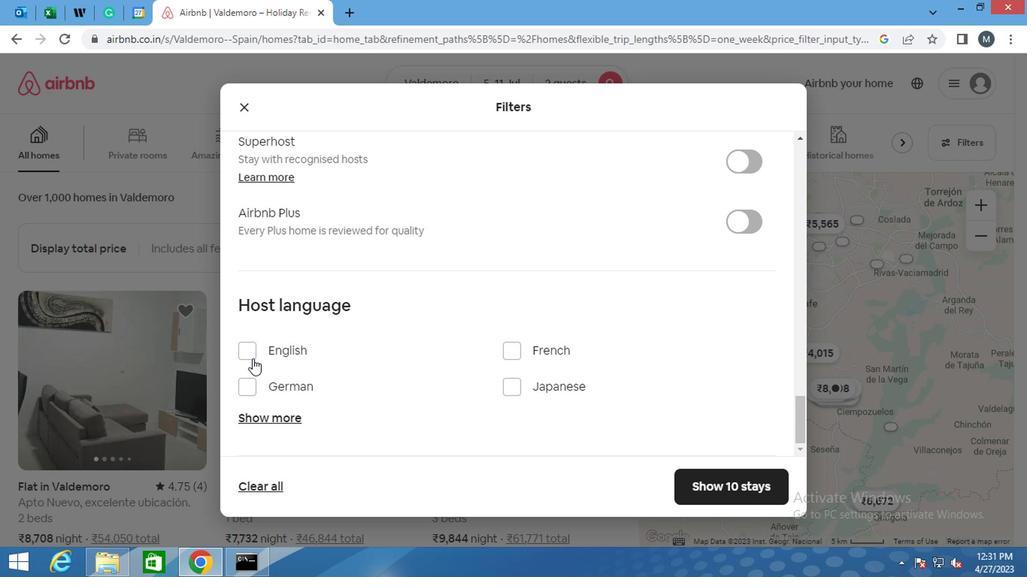 
Action: Mouse moved to (698, 483)
Screenshot: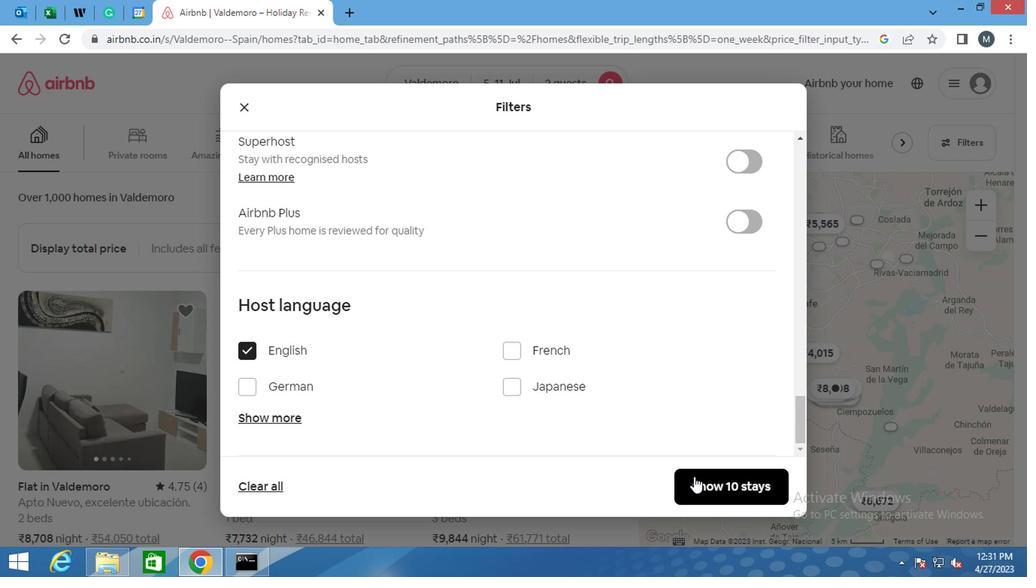 
Action: Mouse pressed left at (698, 483)
Screenshot: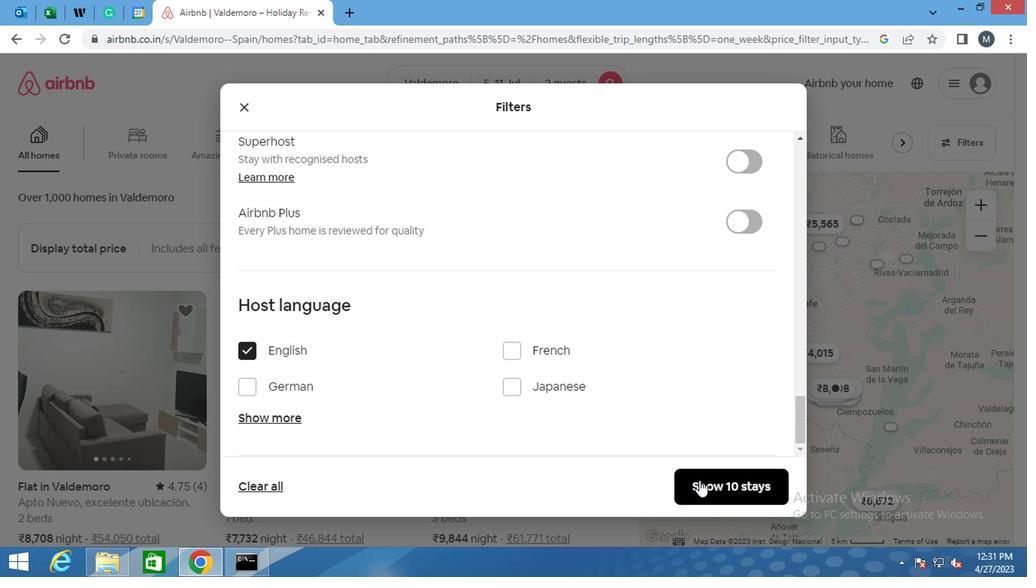 
Action: Mouse moved to (697, 485)
Screenshot: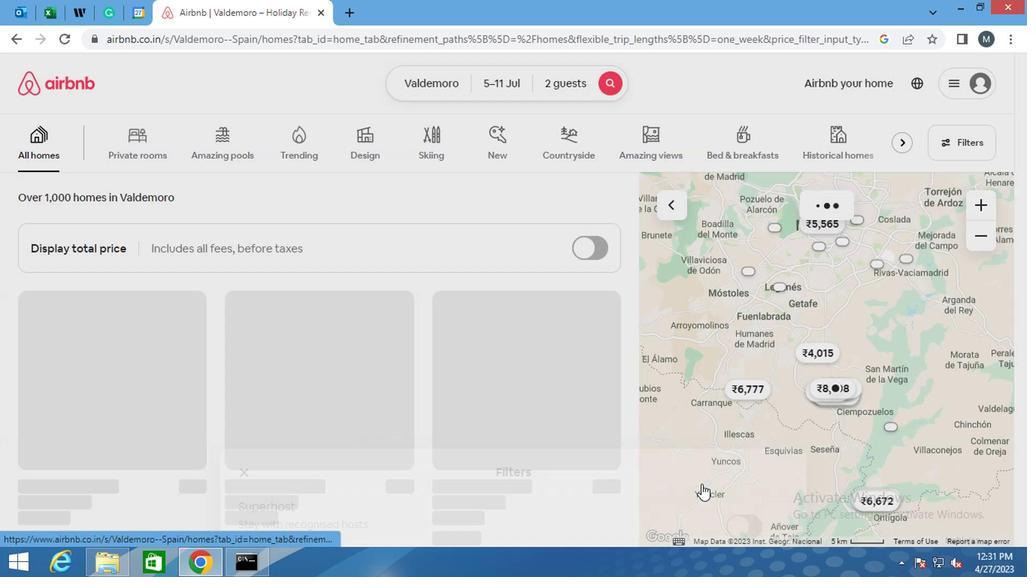 
